Task: Search for accommodations in Changzhi, China from 14 June to 30 June for 5 guests, with a price range of ₹8000 - ₹12000, 5 bedrooms, 5 beds, 5 bathrooms, and amenities including Wifi, Free parking, TV, Gym, Breakfast, and self check-in.
Action: Mouse moved to (401, 105)
Screenshot: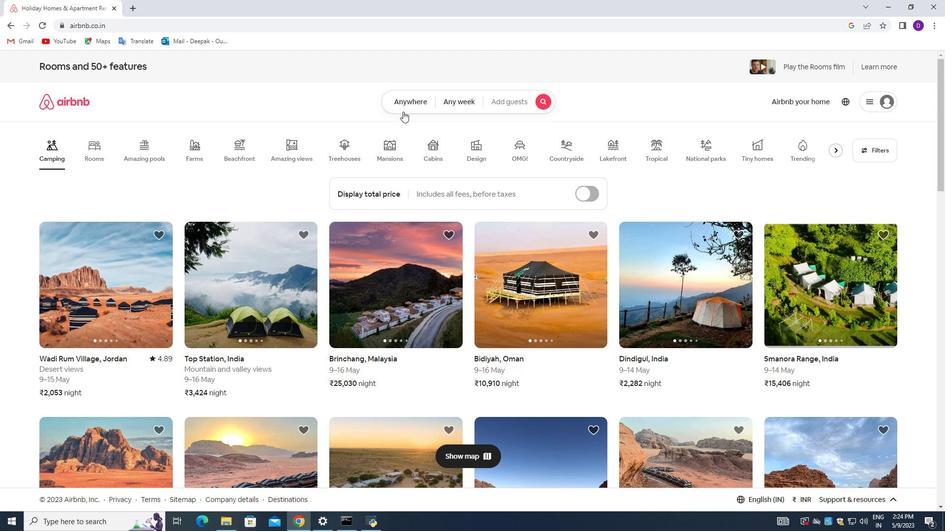 
Action: Mouse pressed left at (401, 105)
Screenshot: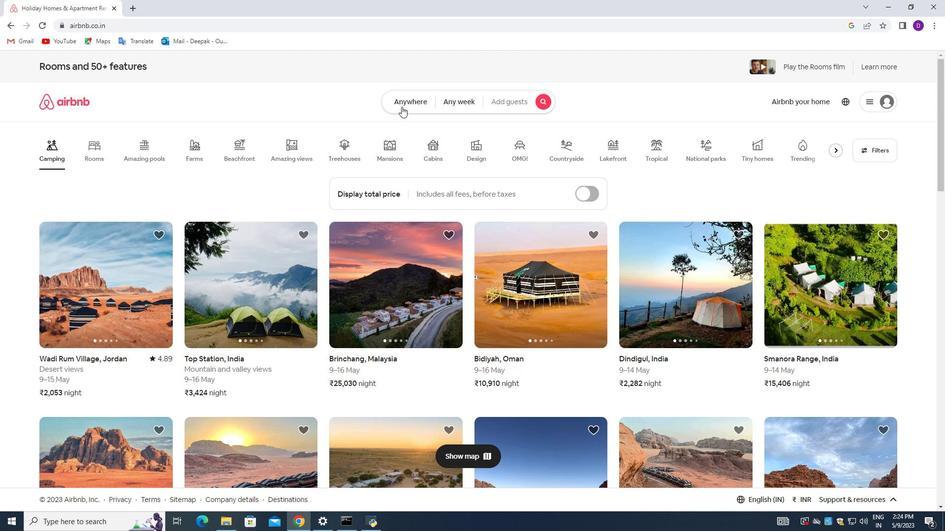 
Action: Mouse moved to (362, 136)
Screenshot: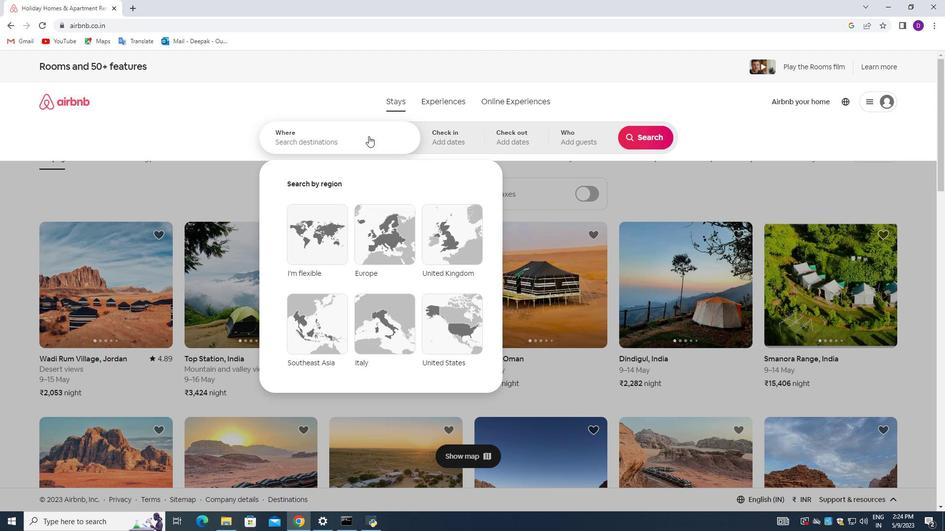 
Action: Mouse pressed left at (362, 136)
Screenshot: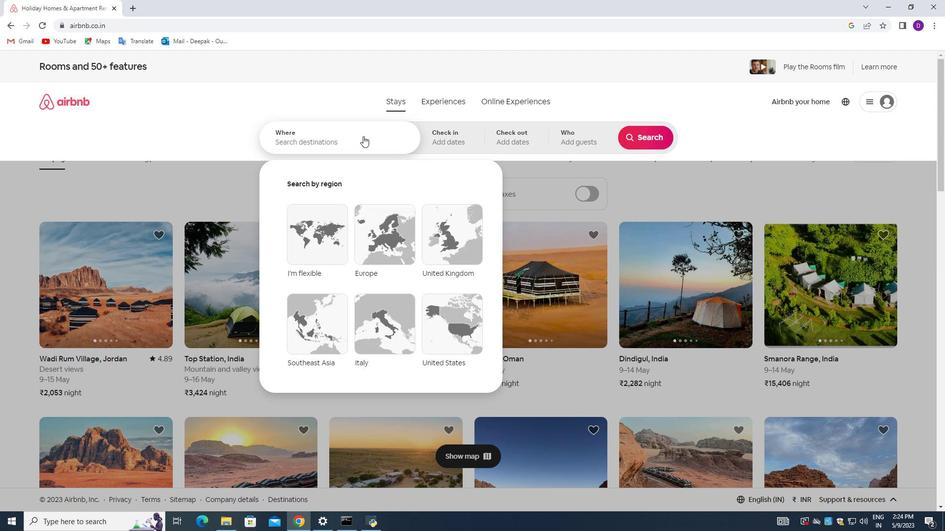 
Action: Mouse moved to (174, 224)
Screenshot: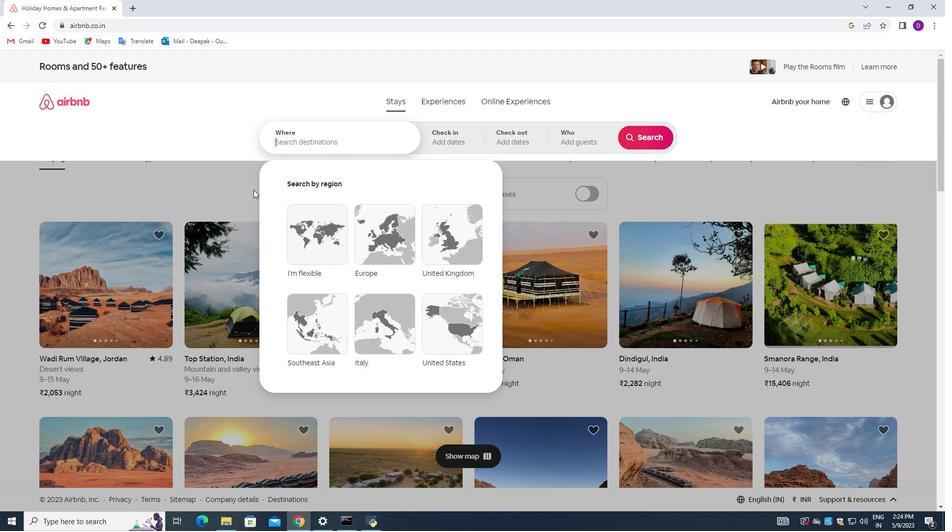 
Action: Key pressed <Key.shift_r>Changzhi,<Key.space><Key.shift_r>China<Key.enter>
Screenshot: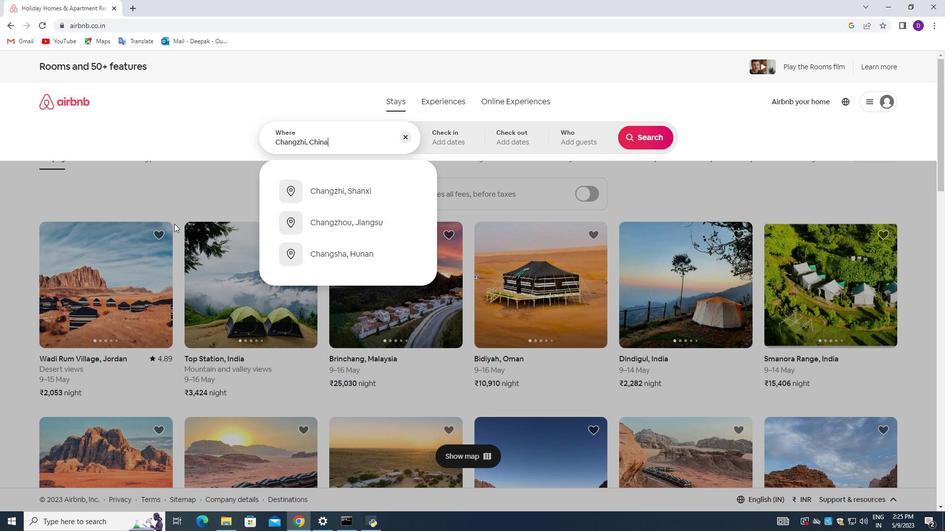 
Action: Mouse moved to (567, 305)
Screenshot: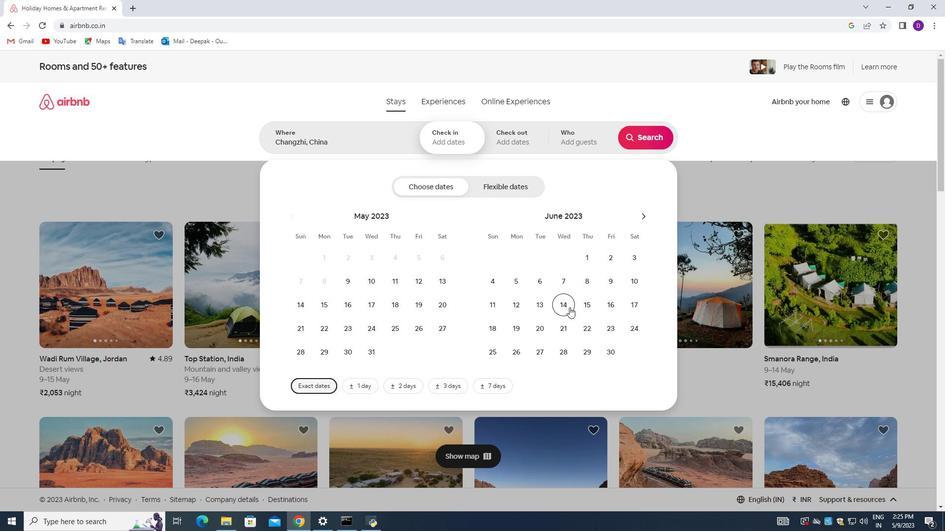
Action: Mouse pressed left at (567, 305)
Screenshot: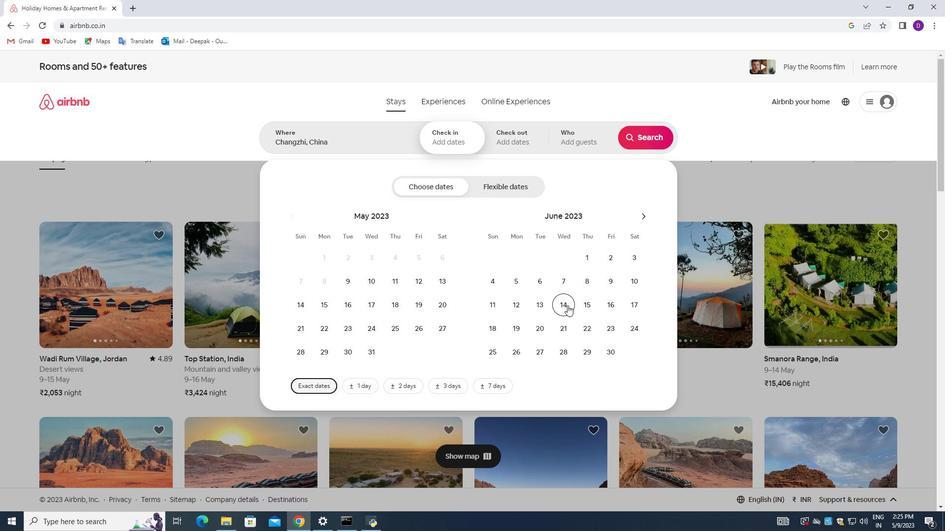
Action: Mouse moved to (608, 351)
Screenshot: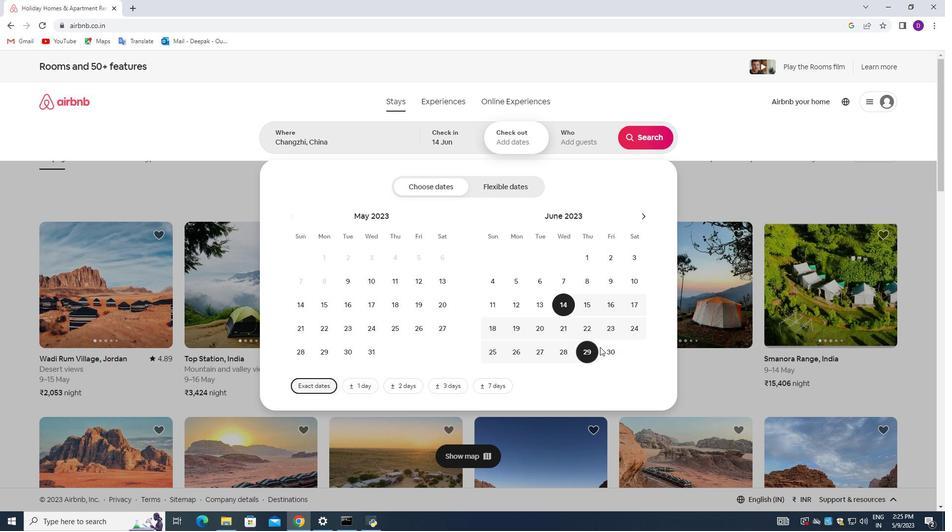 
Action: Mouse pressed left at (608, 351)
Screenshot: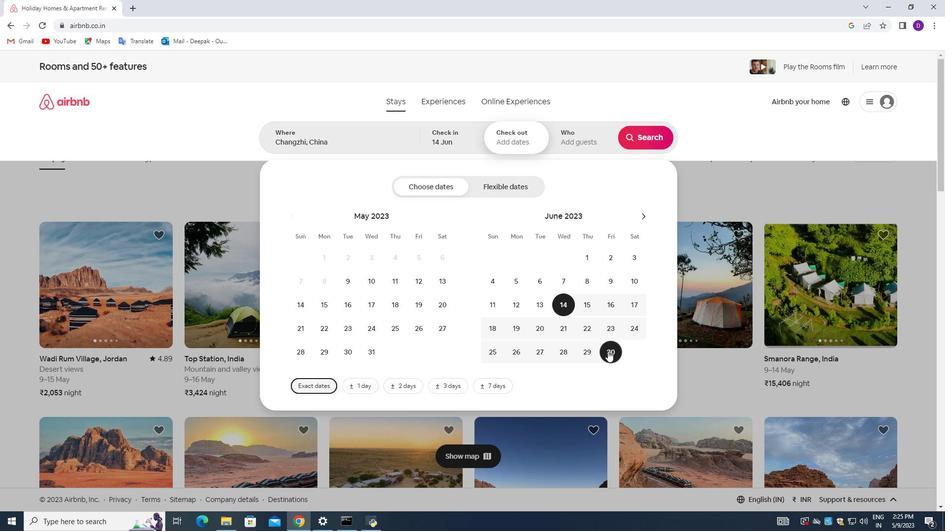 
Action: Mouse moved to (573, 143)
Screenshot: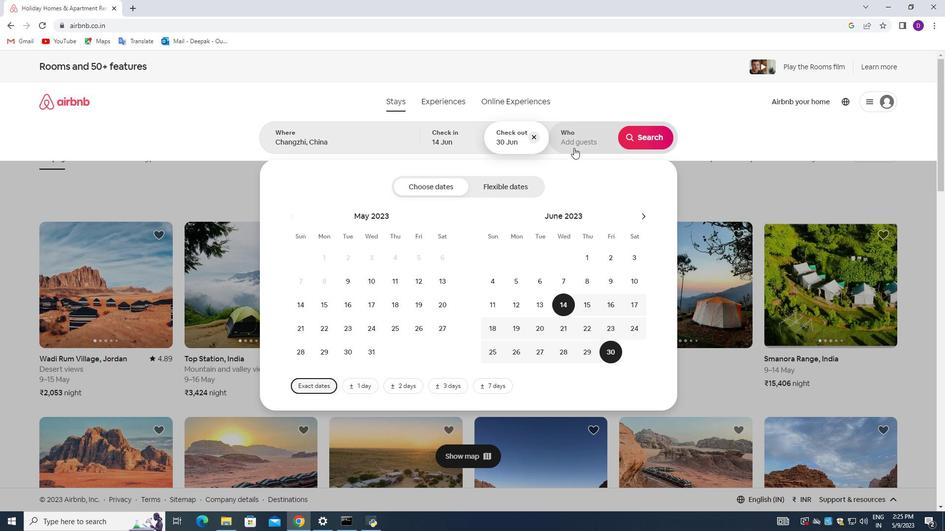 
Action: Mouse pressed left at (573, 143)
Screenshot: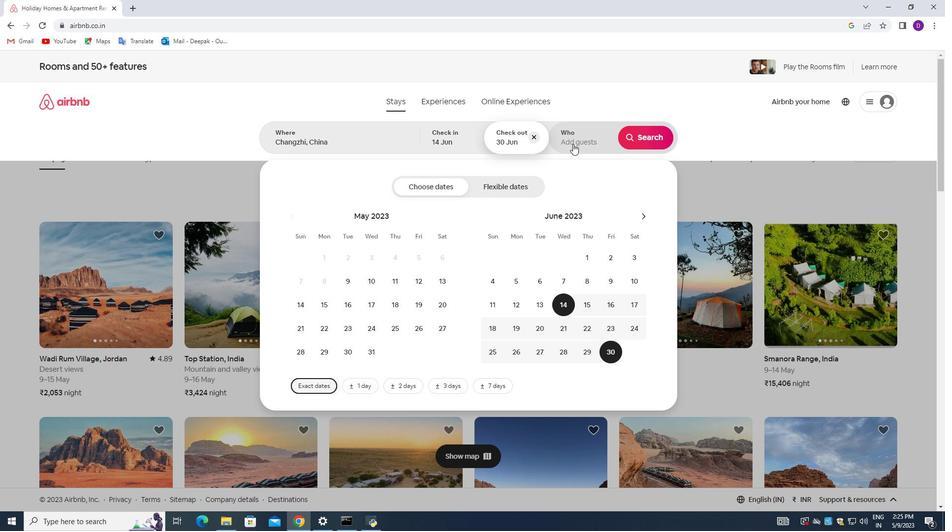 
Action: Mouse moved to (652, 191)
Screenshot: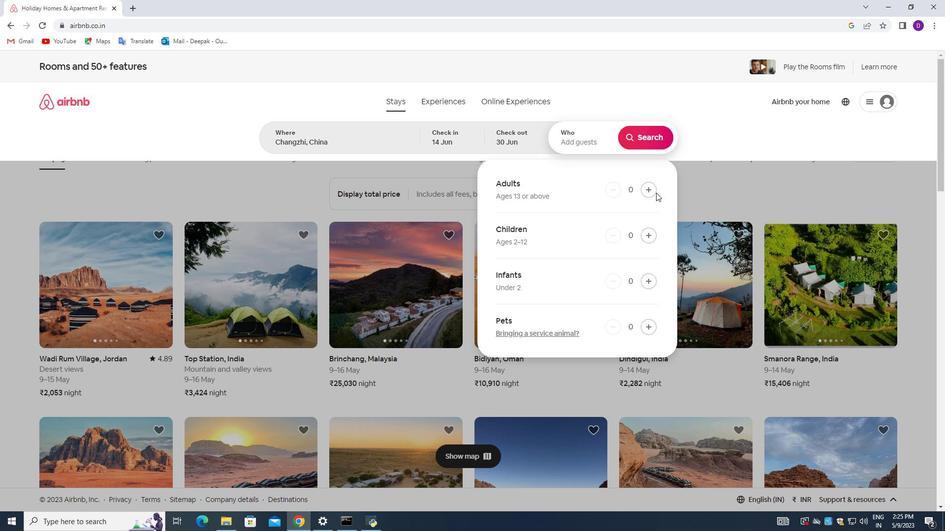 
Action: Mouse pressed left at (652, 191)
Screenshot: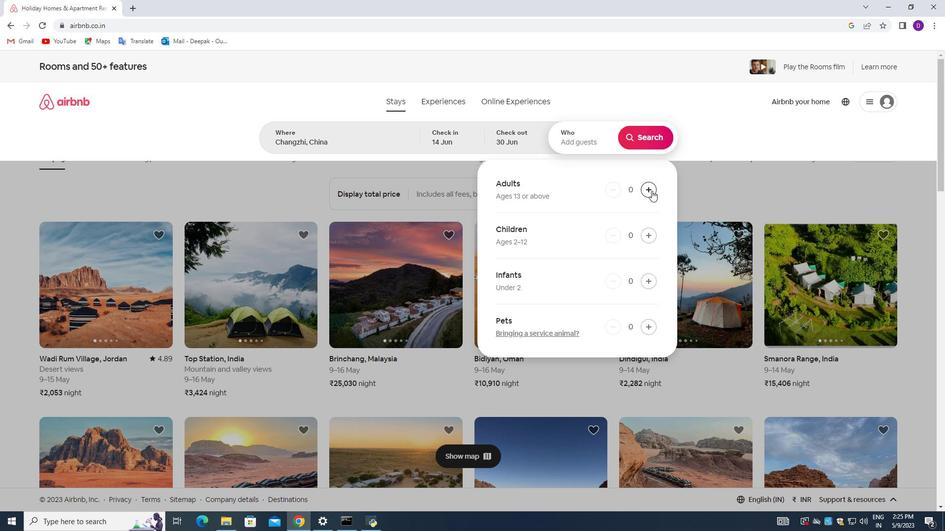 
Action: Mouse pressed left at (652, 191)
Screenshot: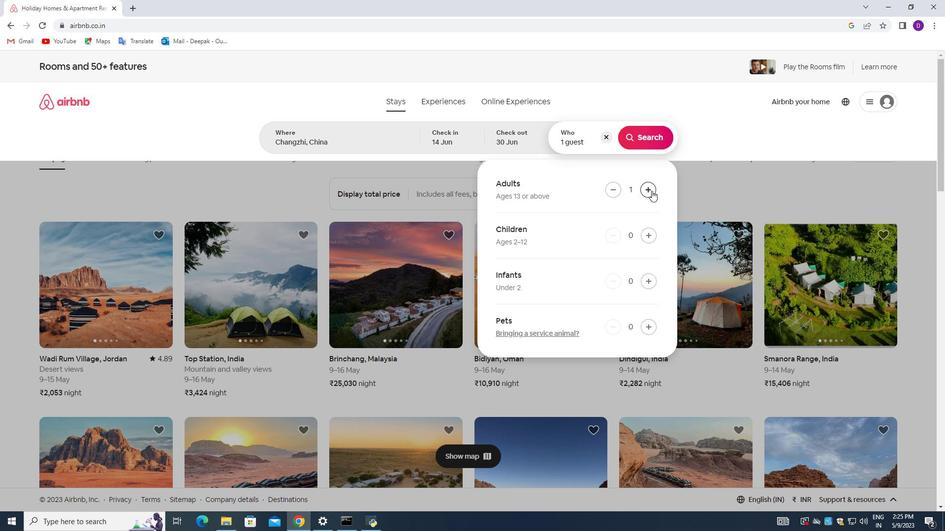 
Action: Mouse pressed left at (652, 191)
Screenshot: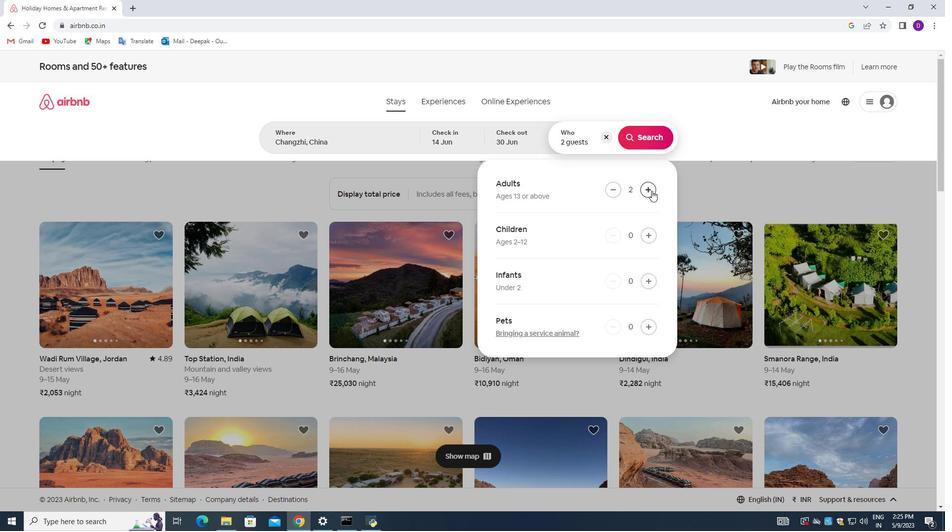 
Action: Mouse pressed left at (652, 191)
Screenshot: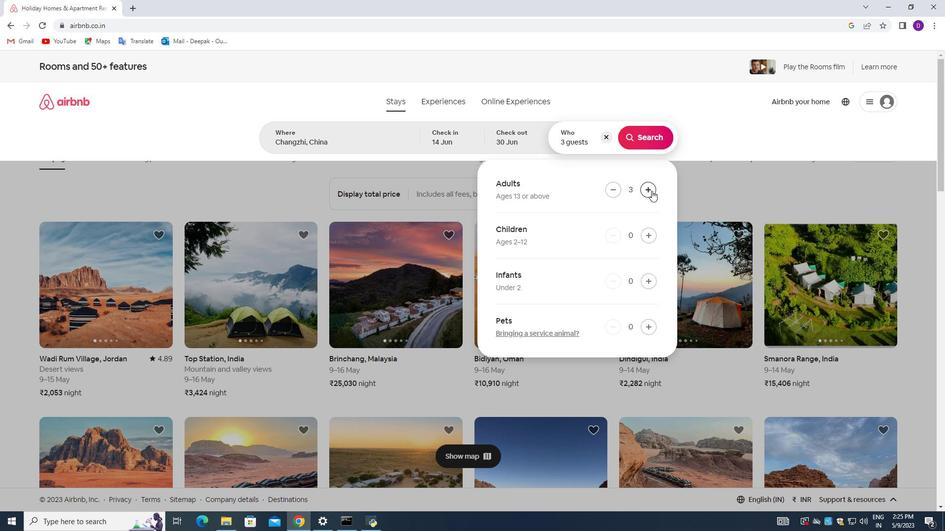 
Action: Mouse pressed left at (652, 191)
Screenshot: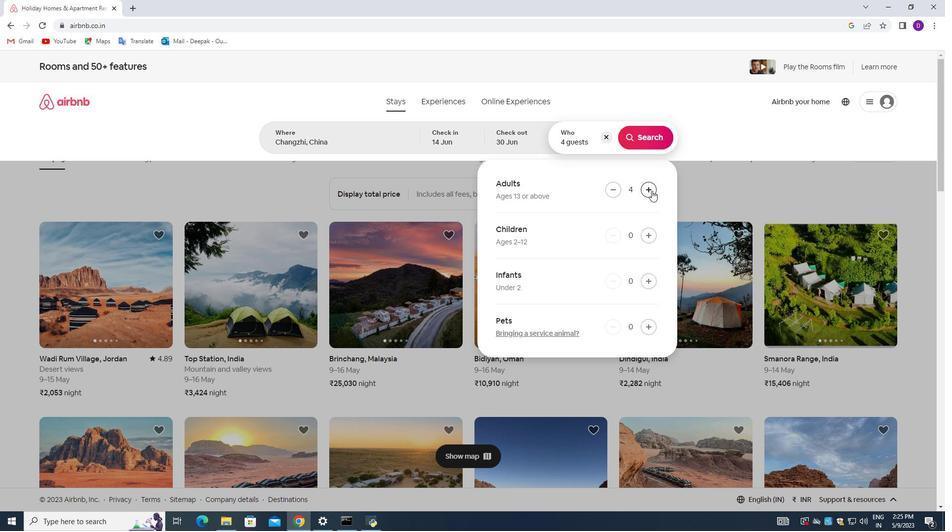 
Action: Mouse moved to (645, 133)
Screenshot: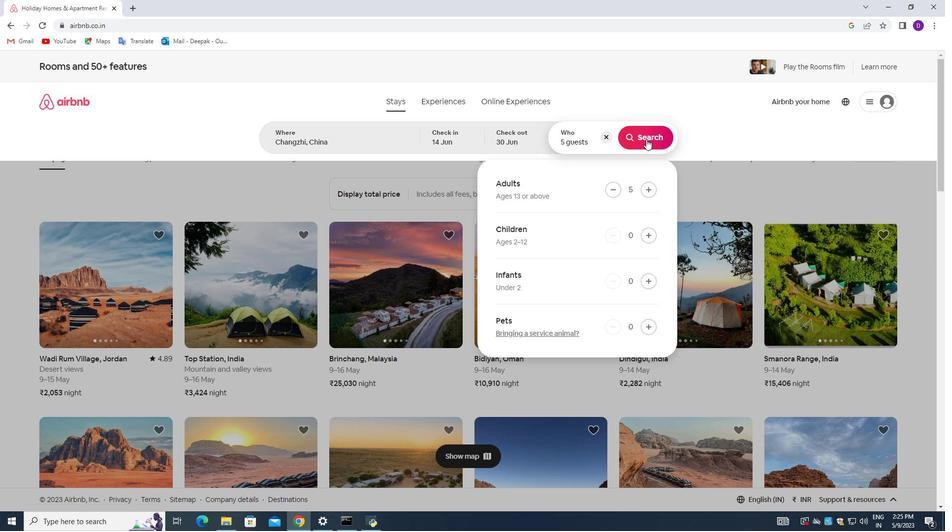 
Action: Mouse pressed left at (645, 133)
Screenshot: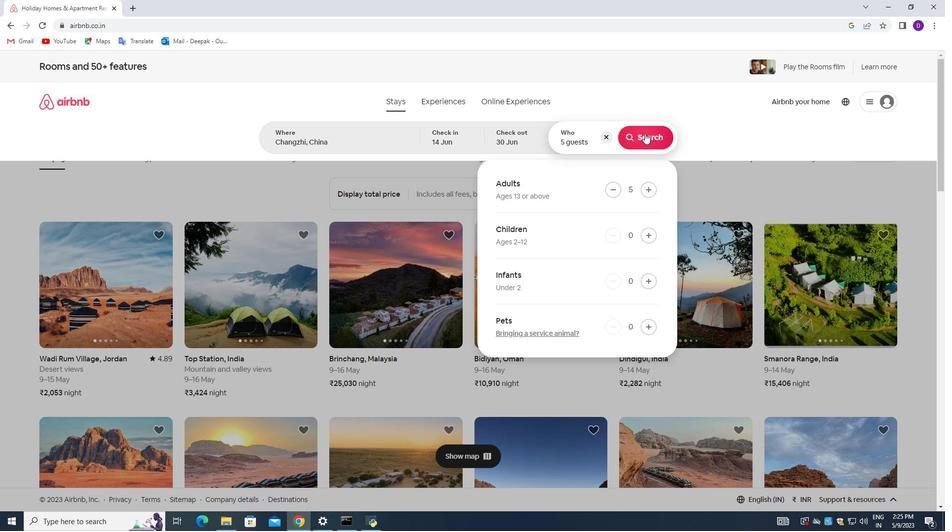 
Action: Mouse moved to (894, 105)
Screenshot: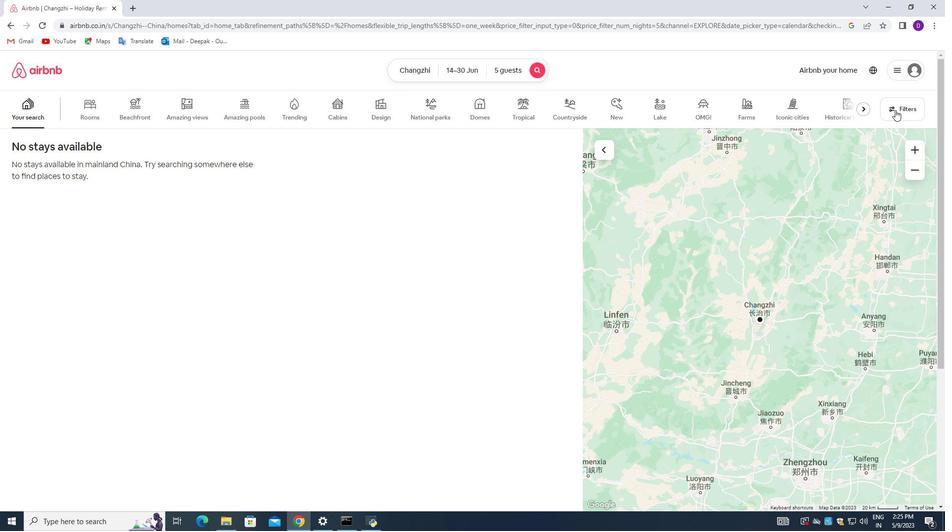 
Action: Mouse pressed left at (894, 105)
Screenshot: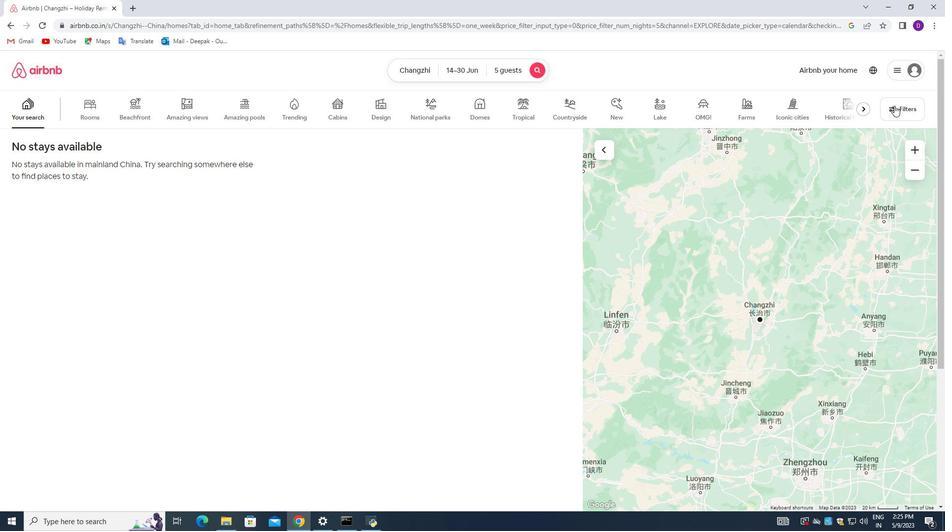 
Action: Mouse moved to (360, 347)
Screenshot: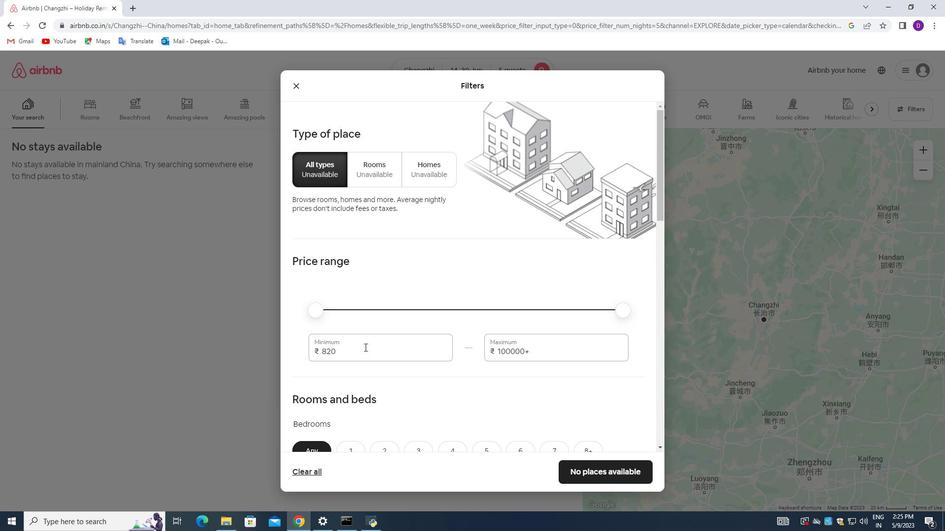
Action: Mouse pressed left at (360, 347)
Screenshot: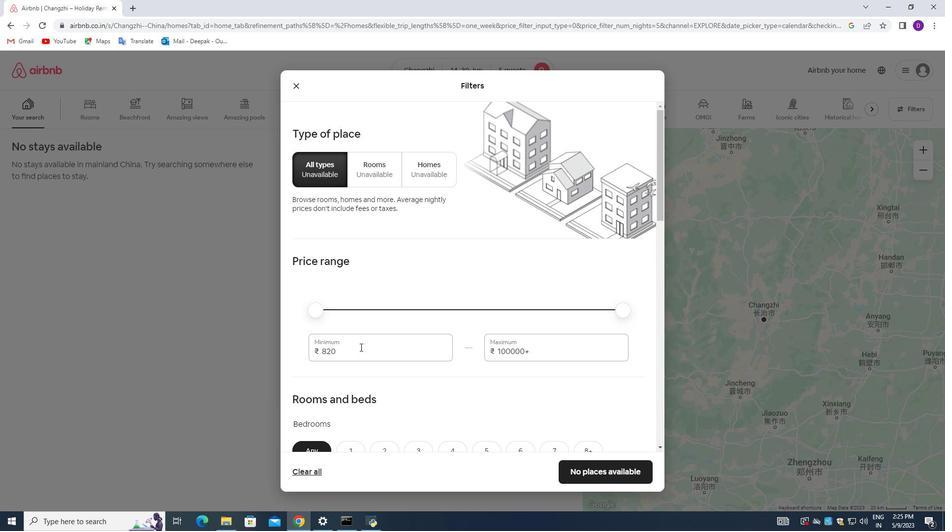 
Action: Mouse pressed left at (360, 347)
Screenshot: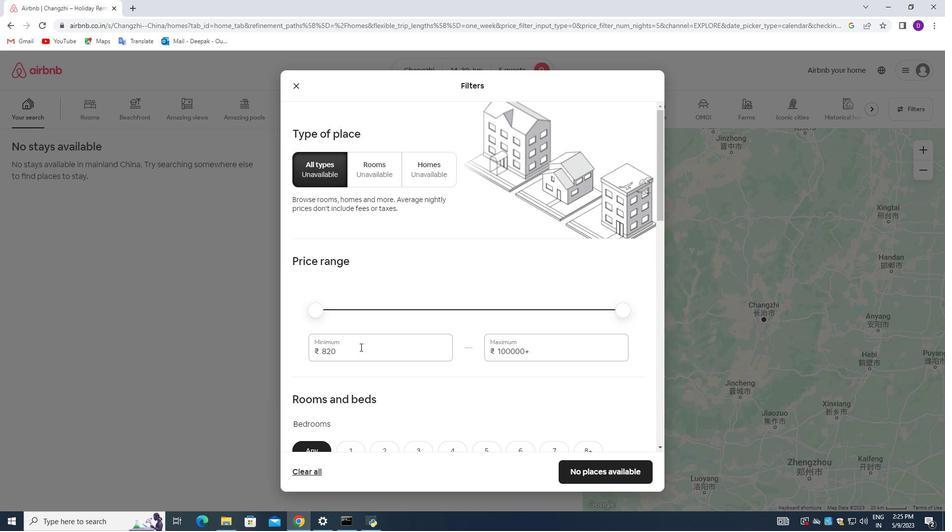 
Action: Key pressed 8000<Key.tab>12000
Screenshot: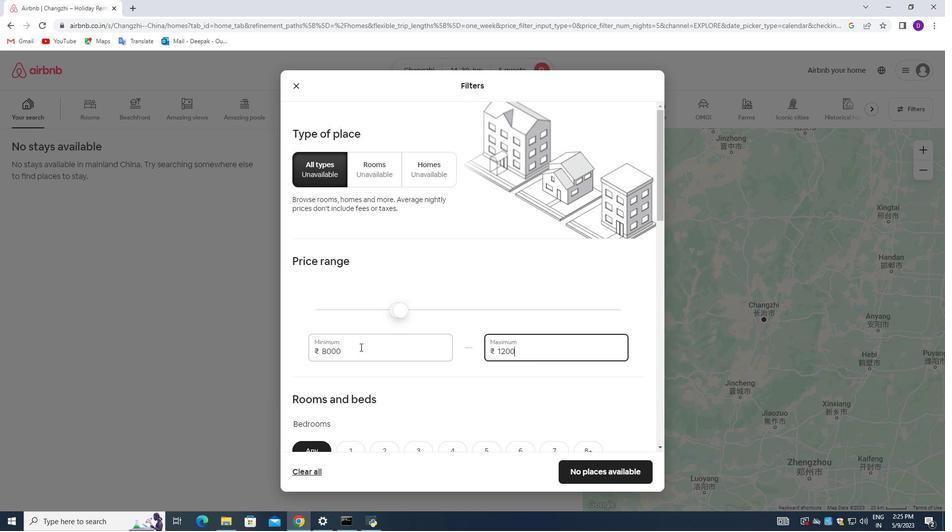 
Action: Mouse moved to (447, 299)
Screenshot: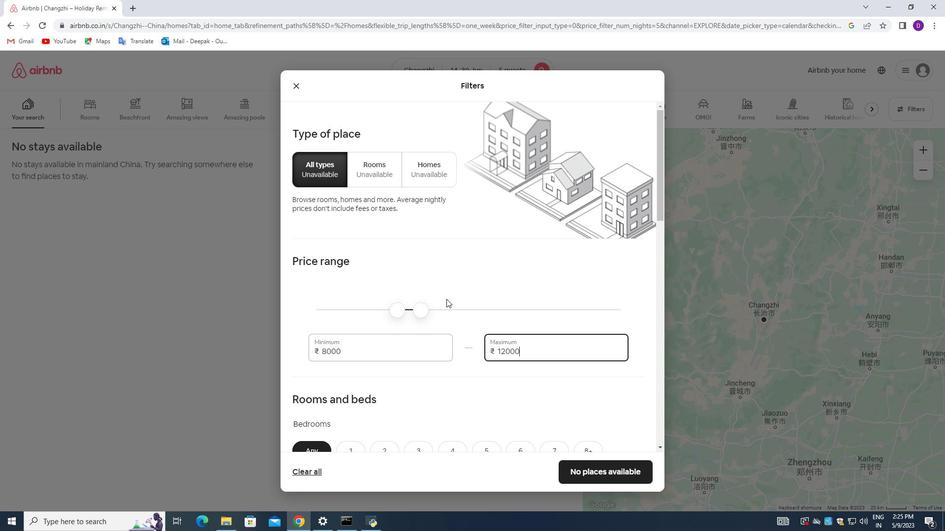 
Action: Mouse scrolled (447, 298) with delta (0, 0)
Screenshot: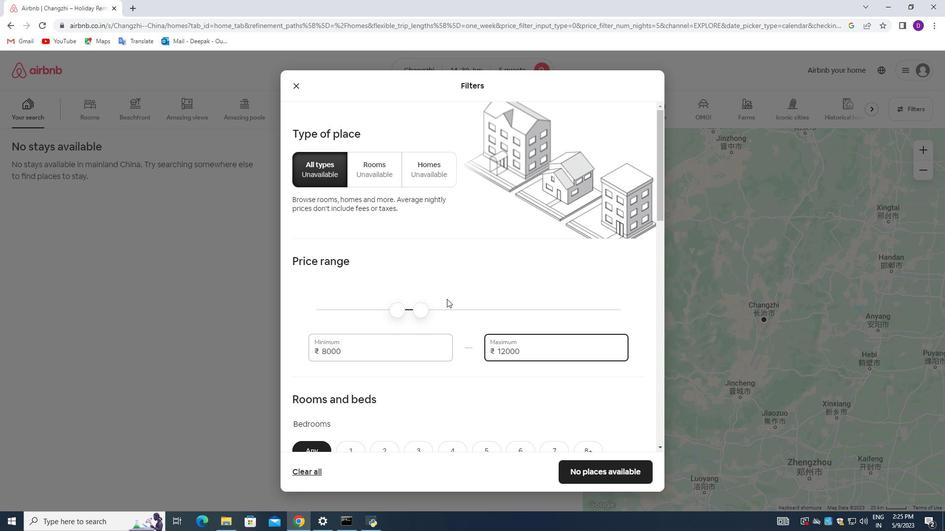 
Action: Mouse scrolled (447, 298) with delta (0, 0)
Screenshot: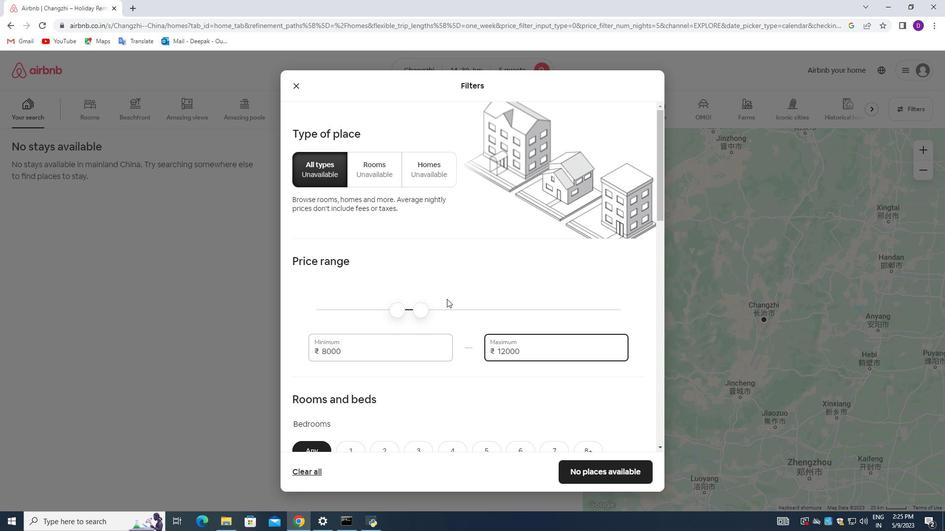 
Action: Mouse scrolled (447, 298) with delta (0, 0)
Screenshot: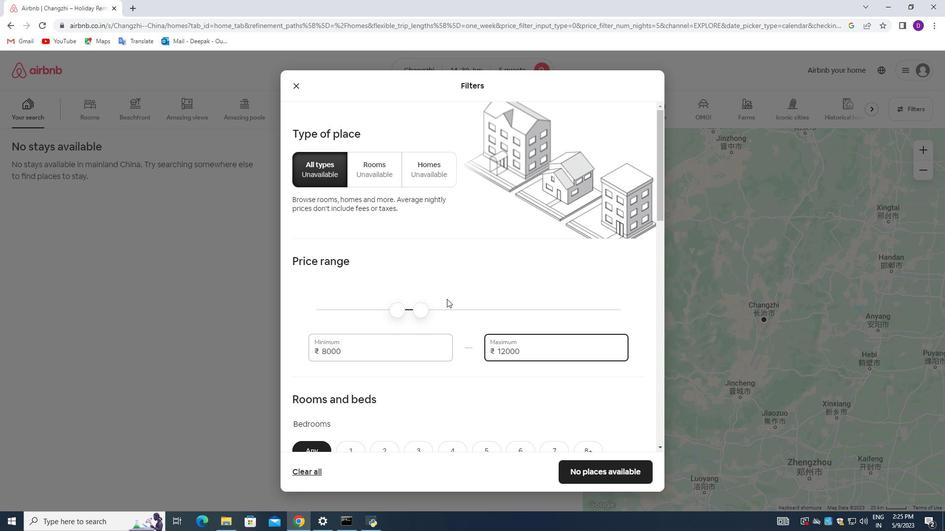 
Action: Mouse scrolled (447, 298) with delta (0, 0)
Screenshot: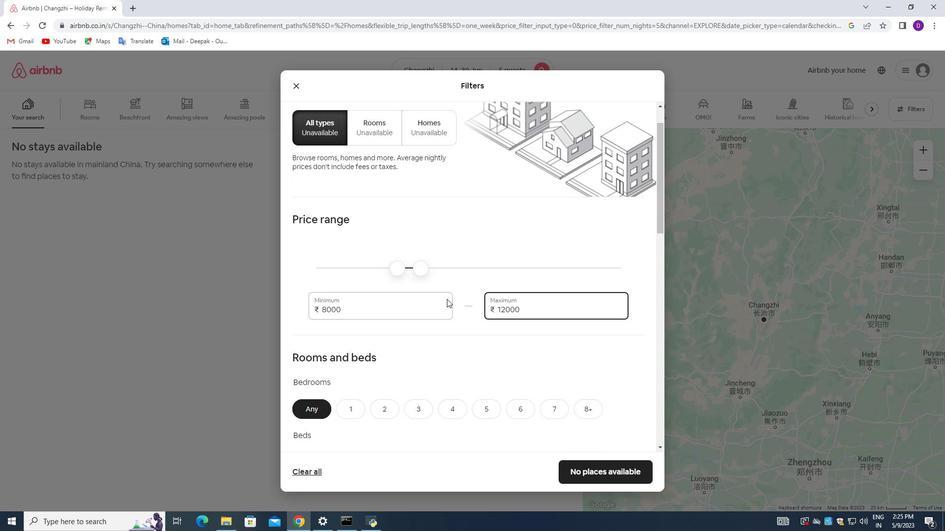 
Action: Mouse moved to (490, 258)
Screenshot: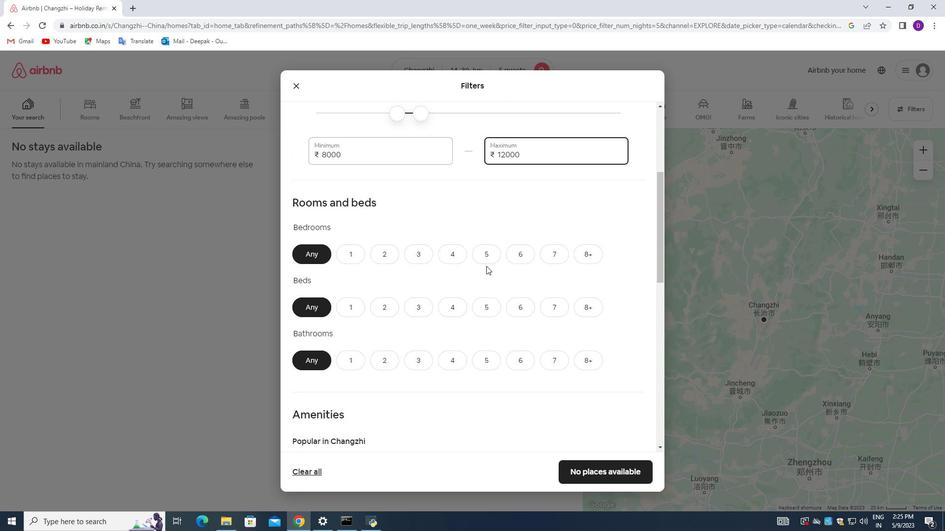 
Action: Mouse pressed left at (490, 258)
Screenshot: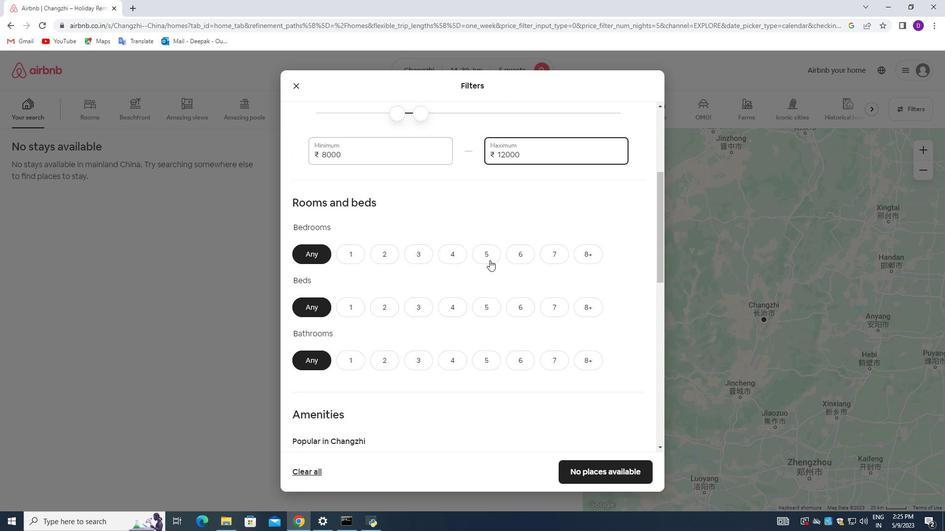 
Action: Mouse moved to (488, 300)
Screenshot: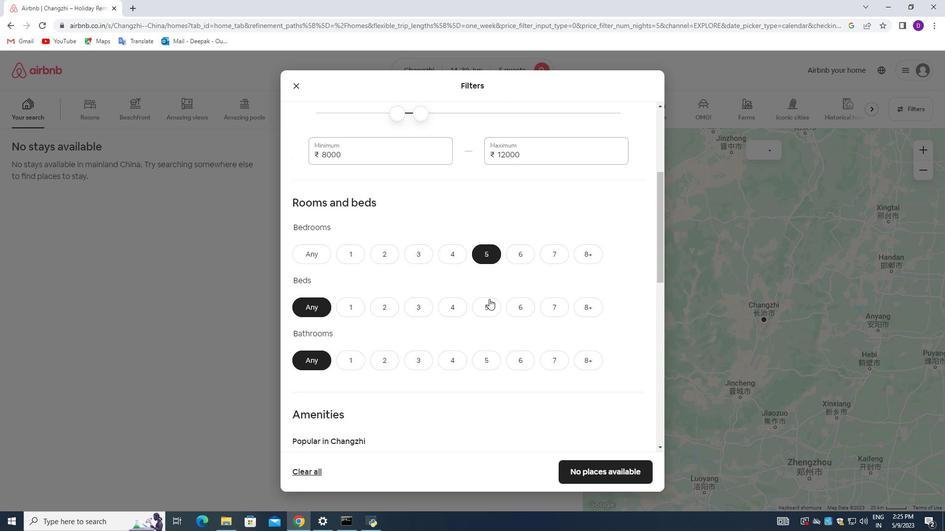 
Action: Mouse pressed left at (488, 300)
Screenshot: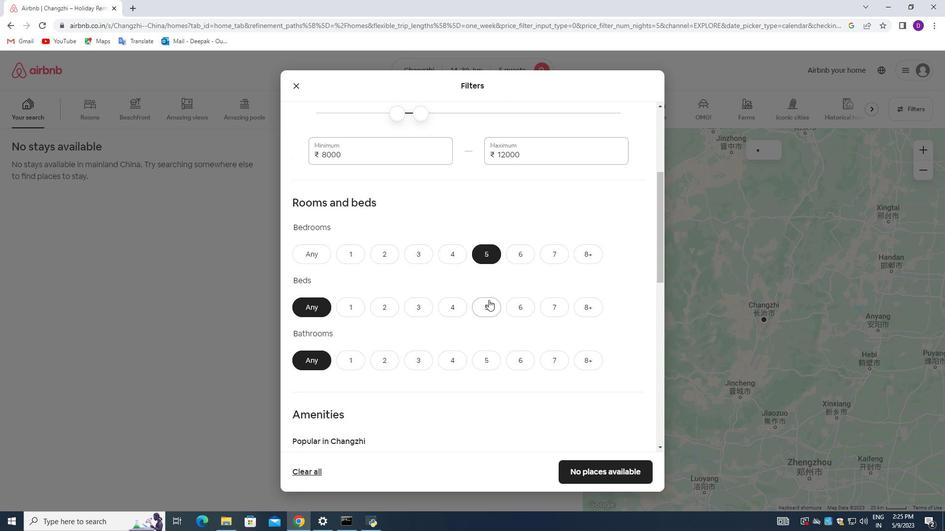 
Action: Mouse moved to (494, 360)
Screenshot: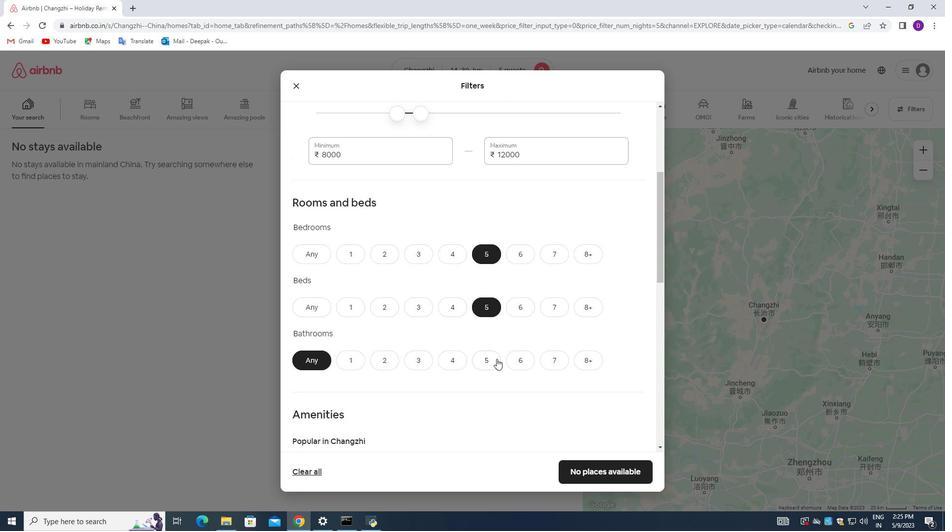 
Action: Mouse pressed left at (494, 360)
Screenshot: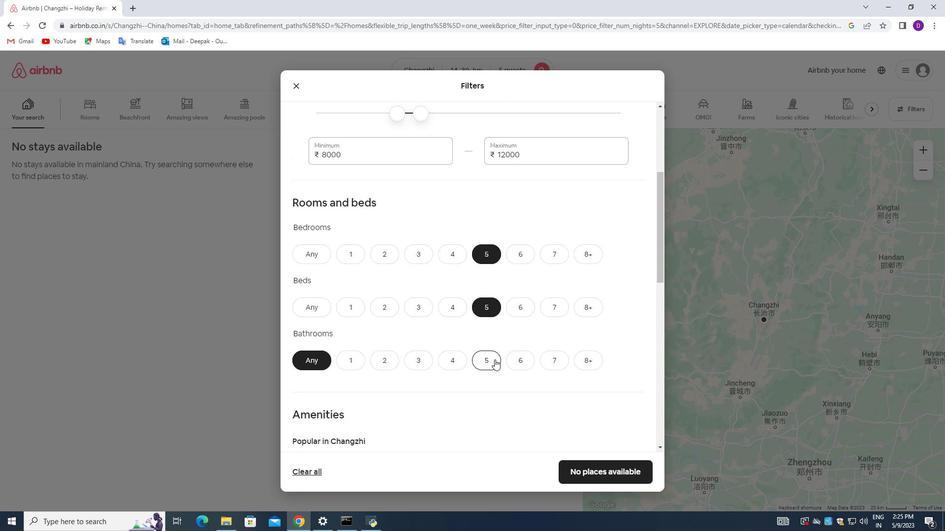 
Action: Mouse moved to (480, 287)
Screenshot: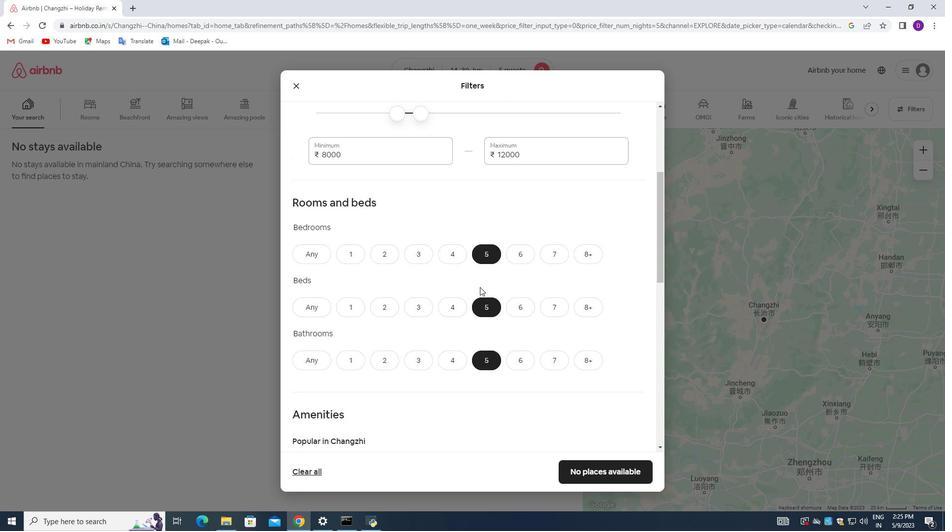 
Action: Mouse scrolled (480, 287) with delta (0, 0)
Screenshot: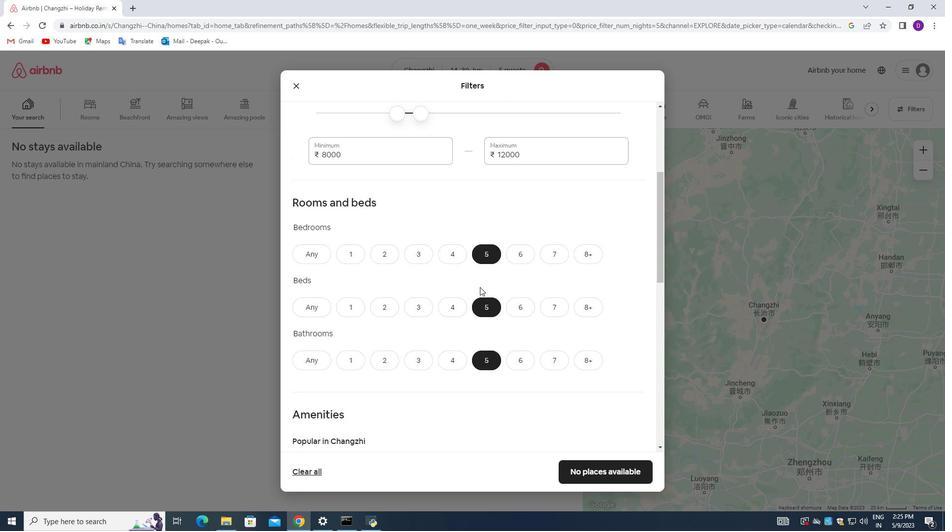 
Action: Mouse scrolled (480, 287) with delta (0, 0)
Screenshot: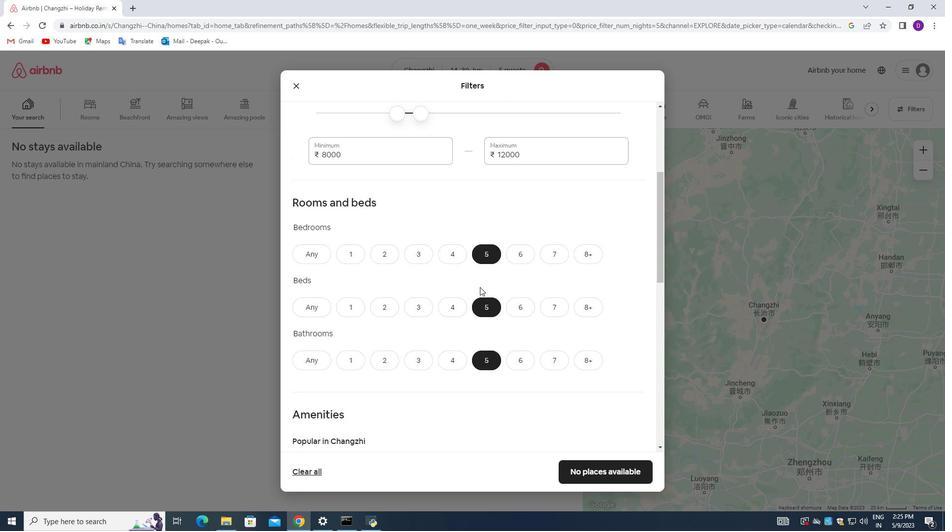 
Action: Mouse scrolled (480, 287) with delta (0, 0)
Screenshot: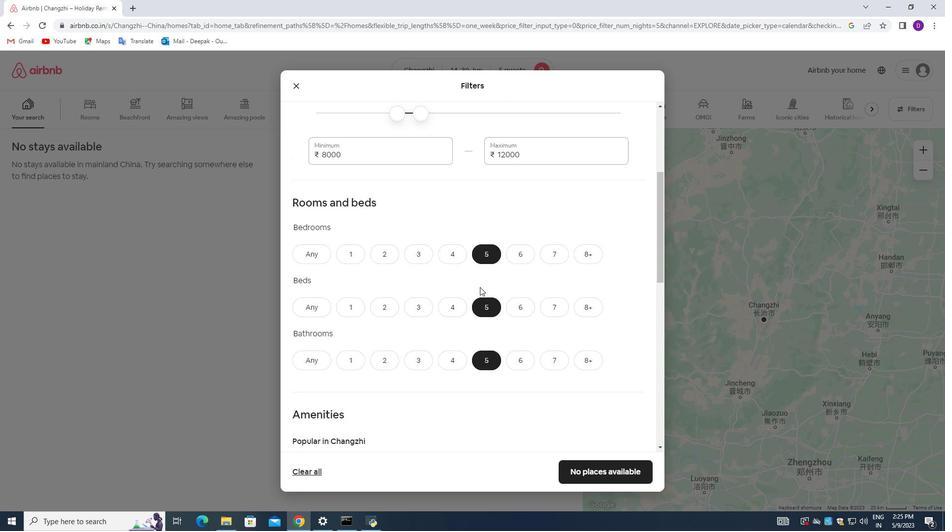 
Action: Mouse moved to (451, 283)
Screenshot: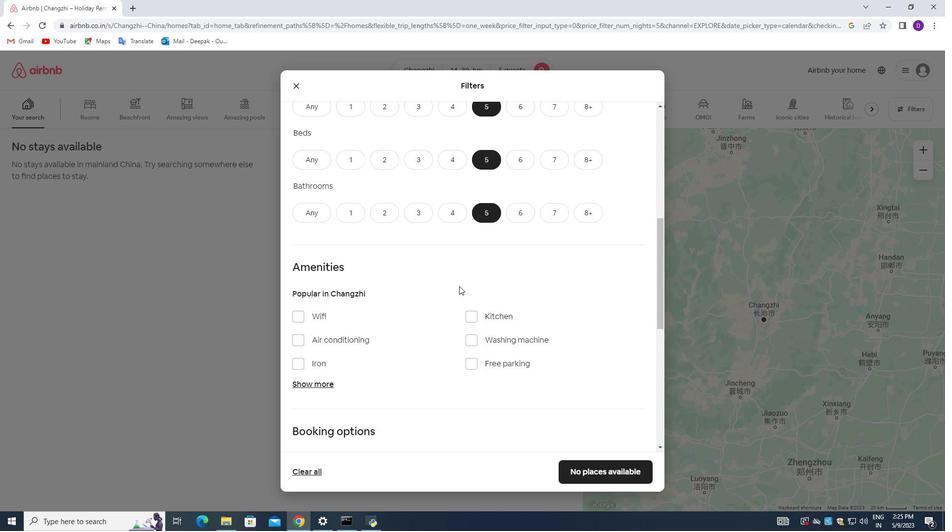
Action: Mouse scrolled (451, 282) with delta (0, 0)
Screenshot: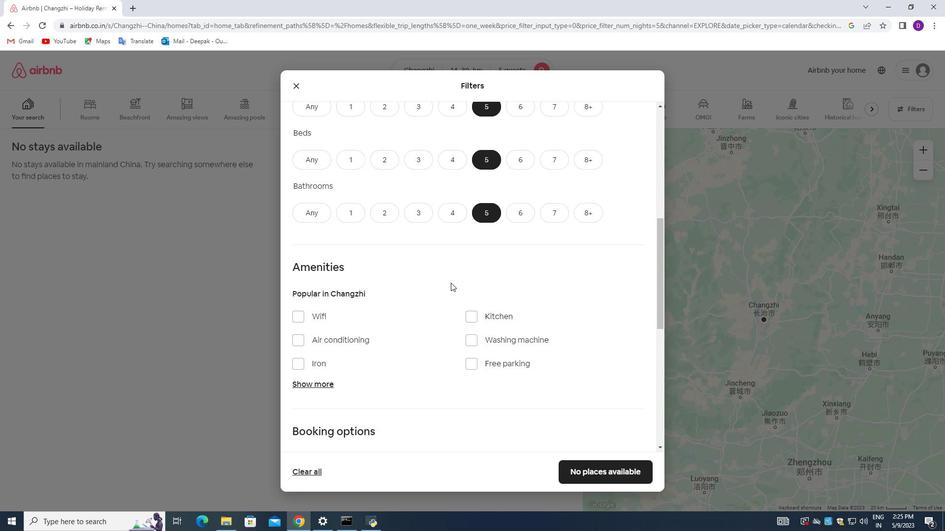 
Action: Mouse moved to (451, 283)
Screenshot: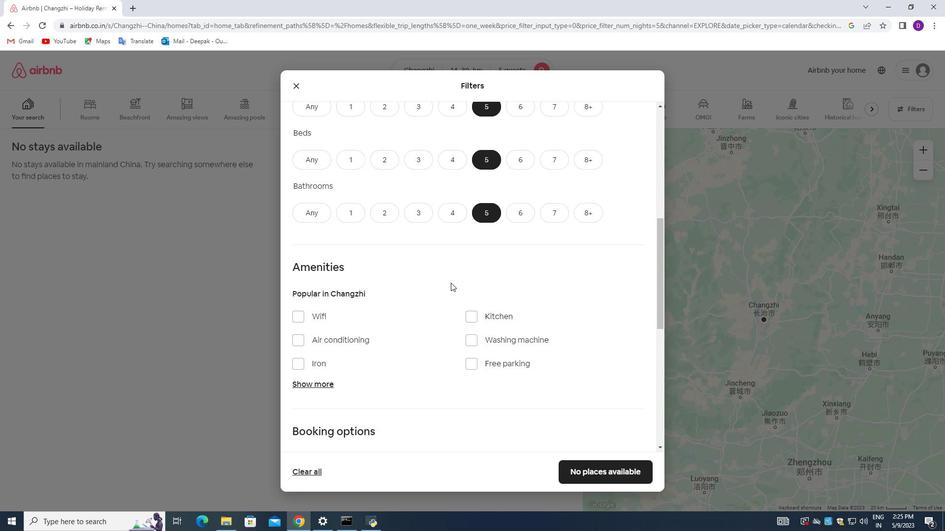 
Action: Mouse scrolled (451, 282) with delta (0, 0)
Screenshot: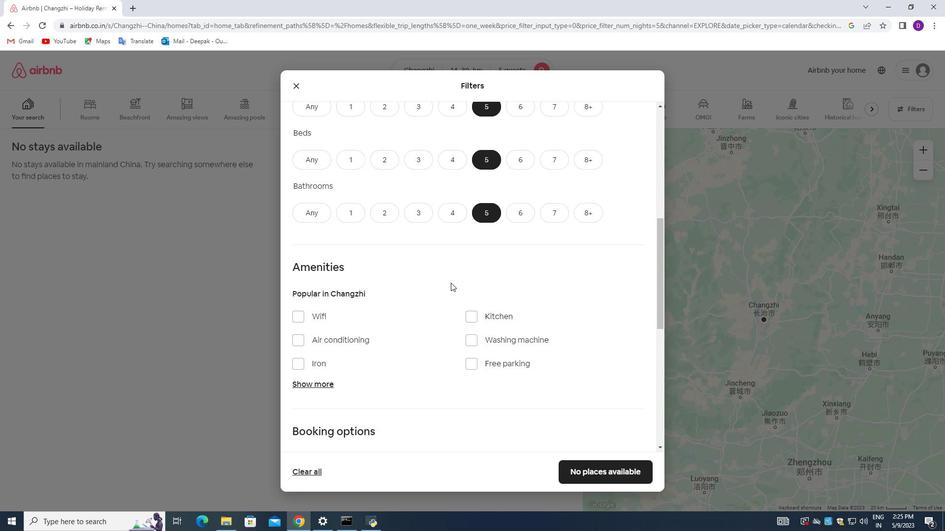 
Action: Mouse scrolled (451, 282) with delta (0, 0)
Screenshot: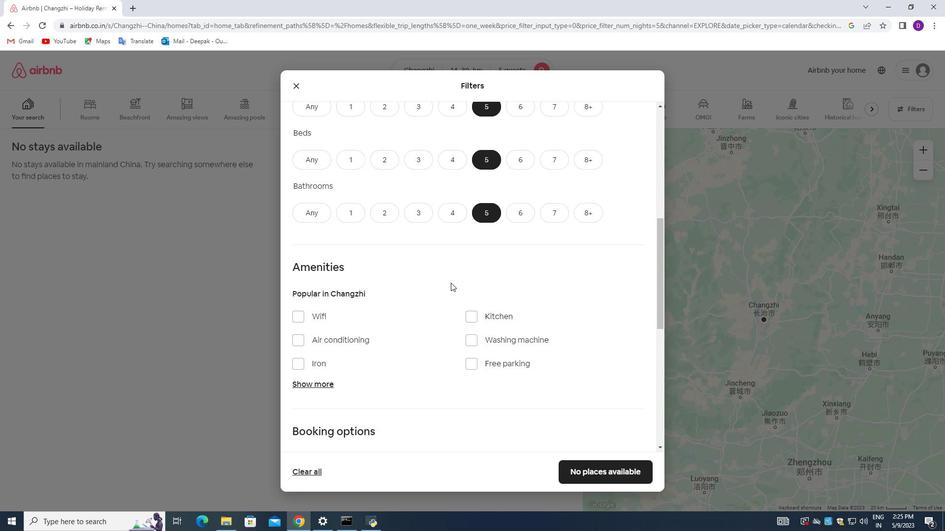 
Action: Mouse moved to (462, 301)
Screenshot: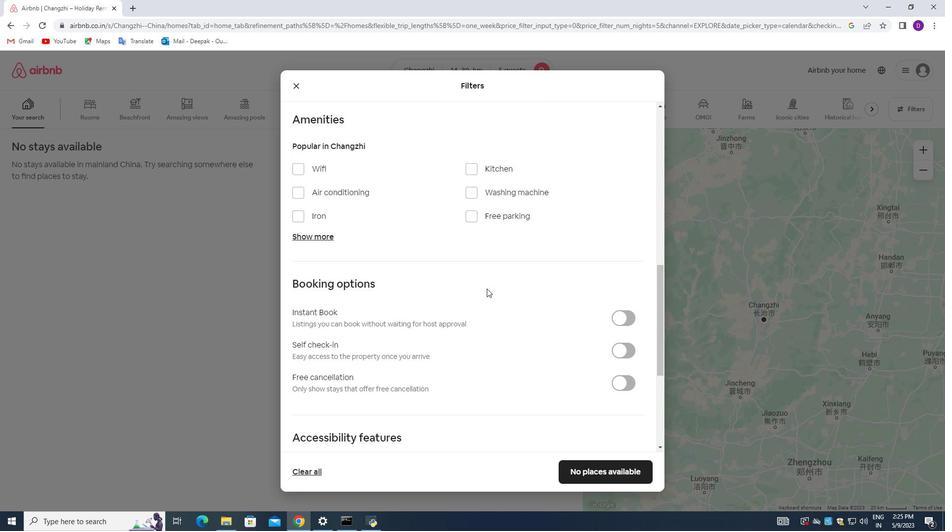 
Action: Mouse scrolled (462, 301) with delta (0, 0)
Screenshot: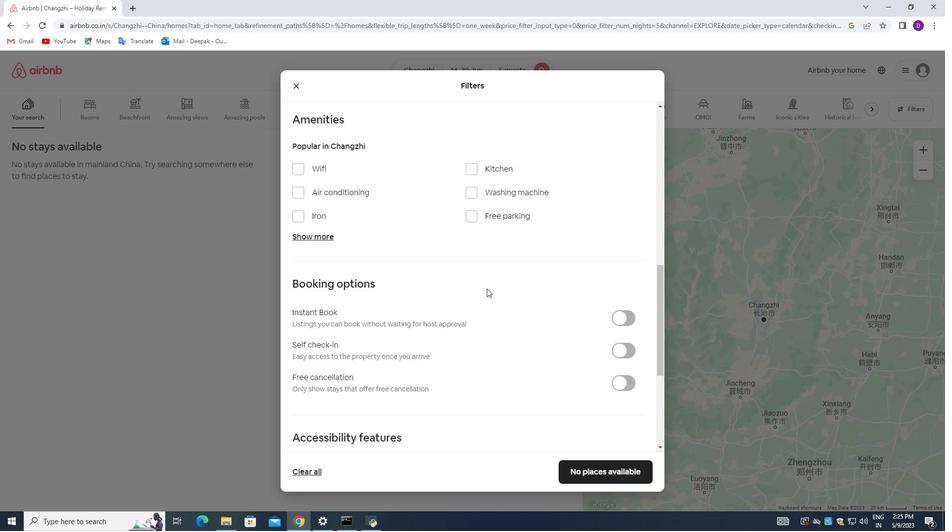 
Action: Mouse scrolled (462, 301) with delta (0, 0)
Screenshot: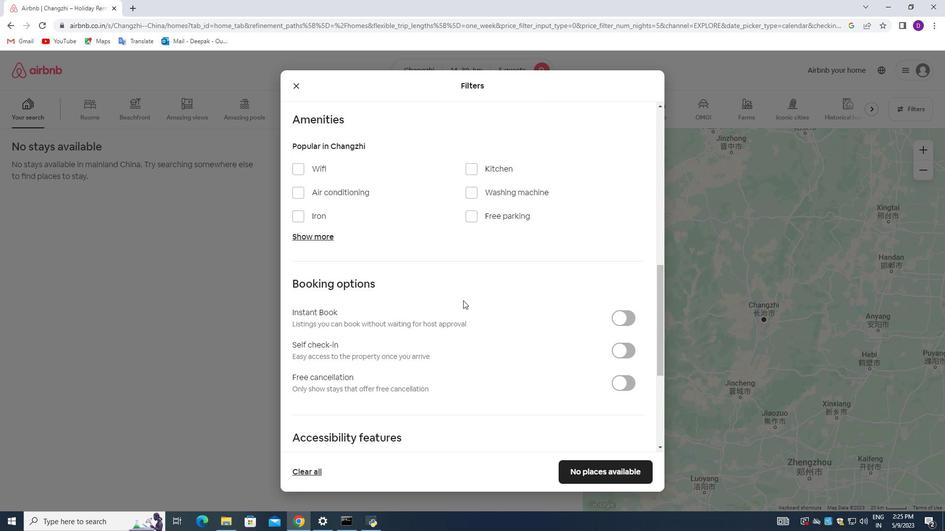 
Action: Mouse moved to (293, 269)
Screenshot: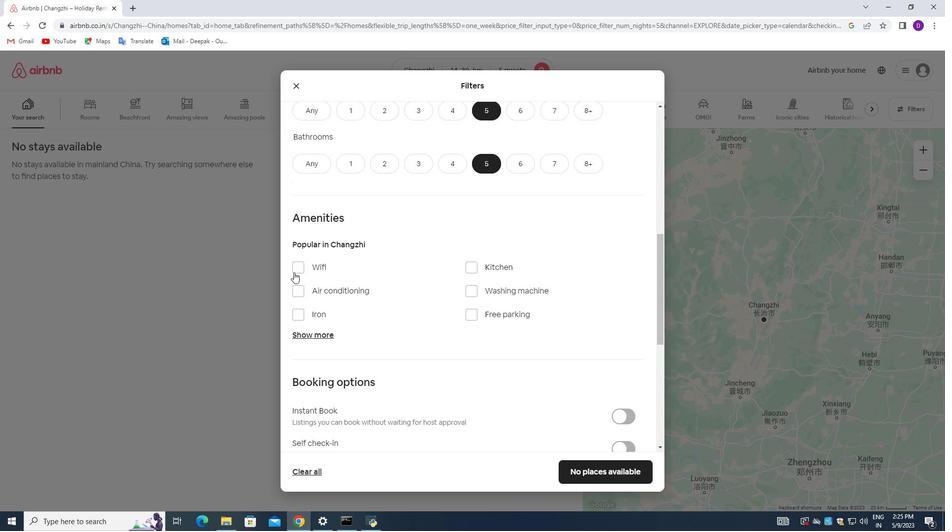 
Action: Mouse pressed left at (293, 269)
Screenshot: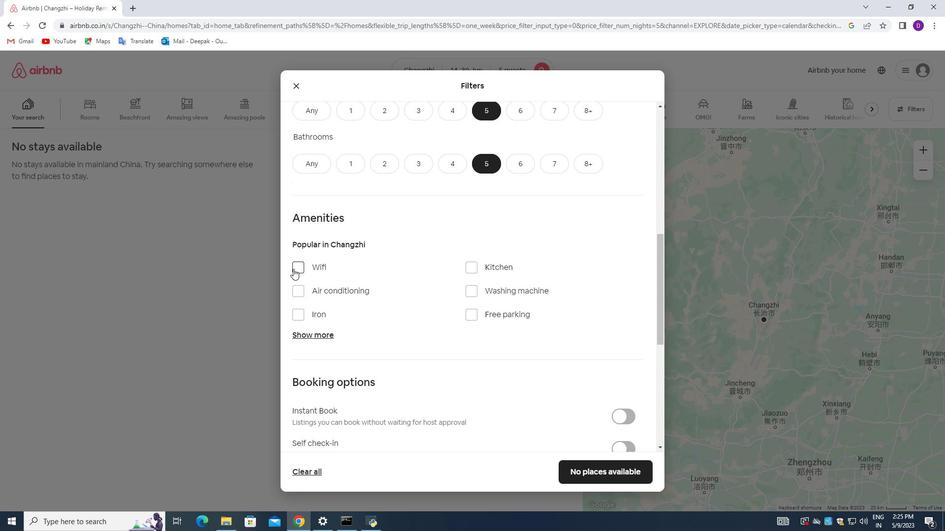 
Action: Mouse moved to (471, 316)
Screenshot: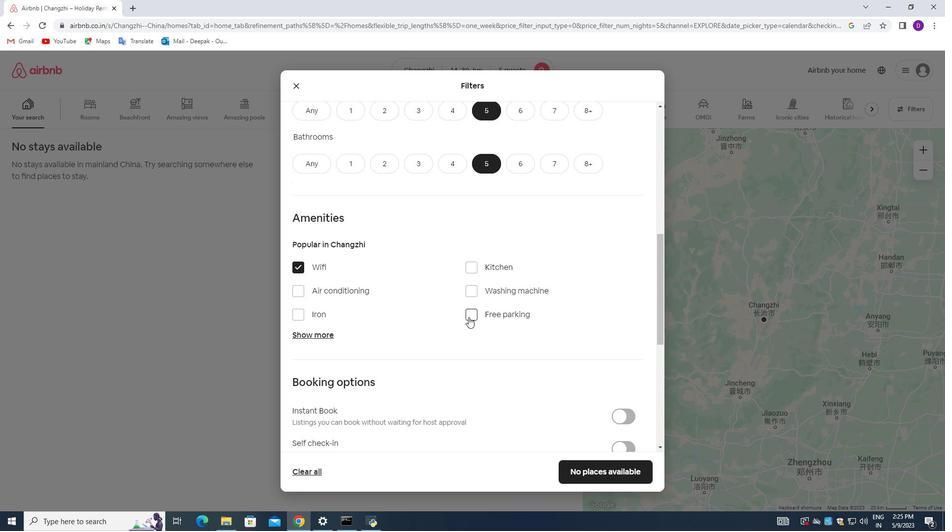 
Action: Mouse pressed left at (471, 316)
Screenshot: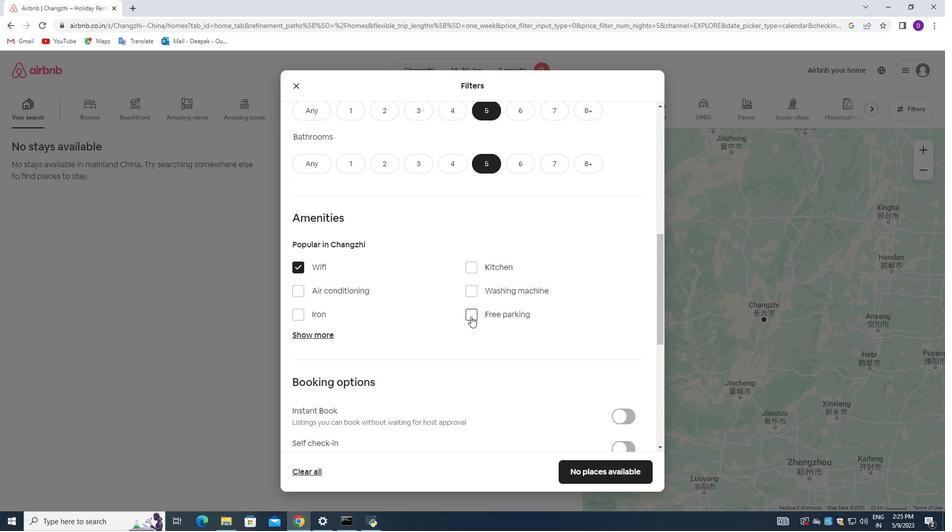 
Action: Mouse moved to (317, 334)
Screenshot: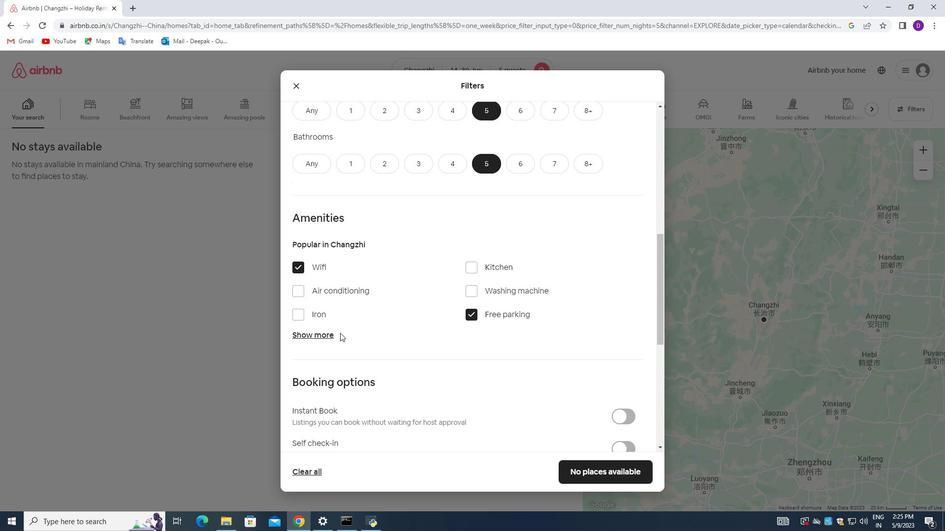 
Action: Mouse pressed left at (317, 334)
Screenshot: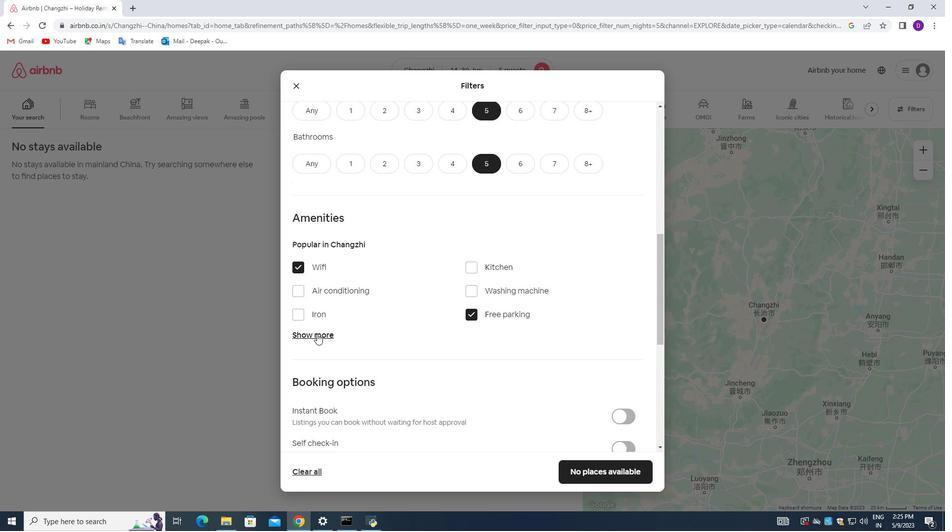 
Action: Mouse moved to (472, 395)
Screenshot: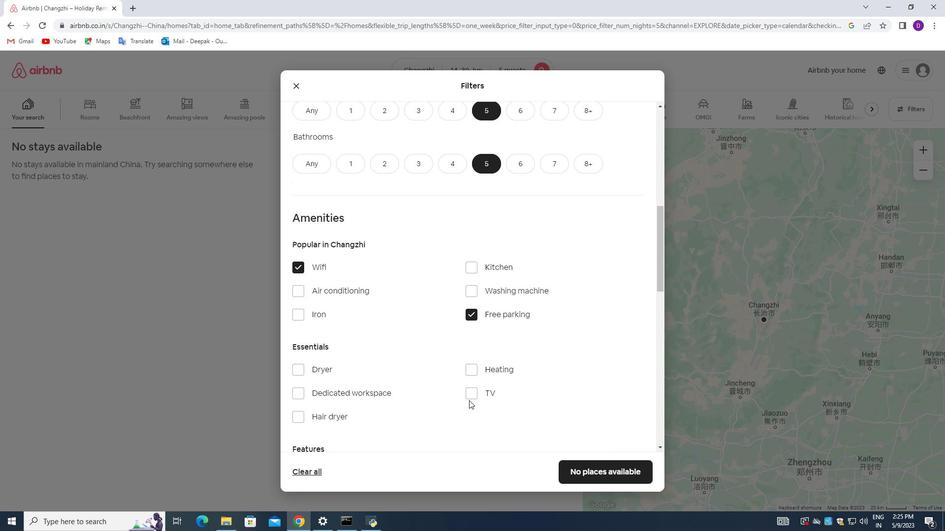 
Action: Mouse pressed left at (472, 395)
Screenshot: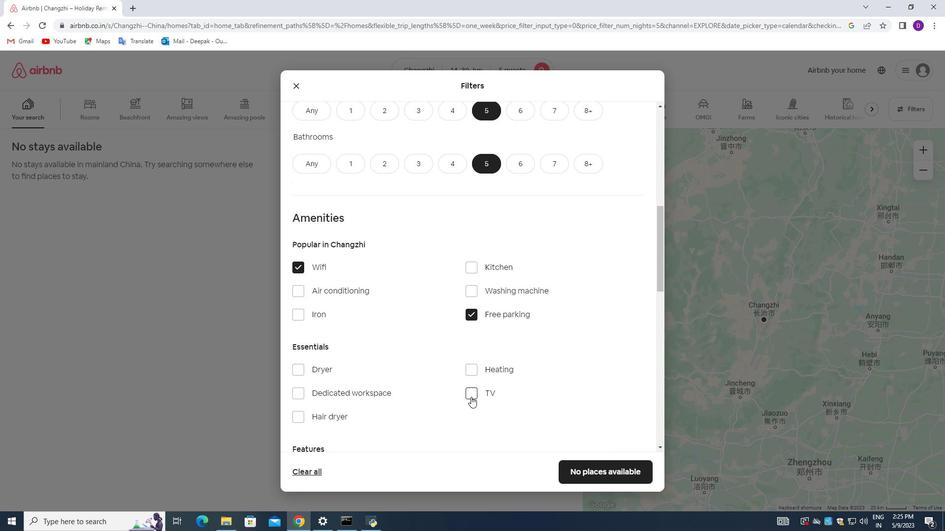 
Action: Mouse moved to (413, 373)
Screenshot: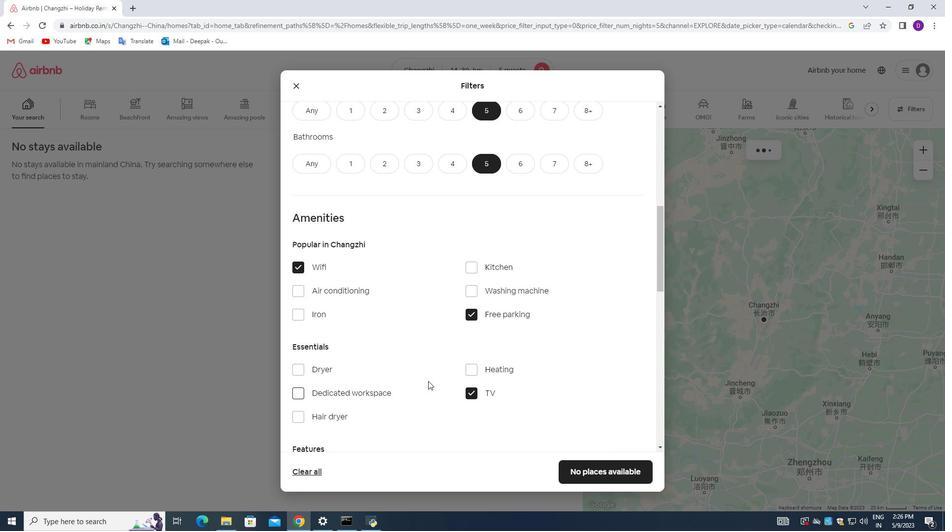 
Action: Mouse scrolled (413, 372) with delta (0, 0)
Screenshot: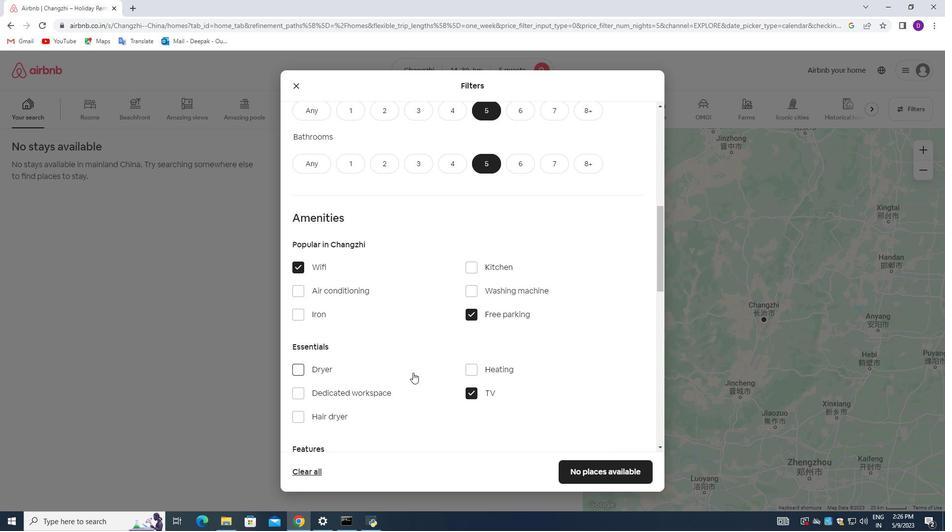 
Action: Mouse moved to (413, 372)
Screenshot: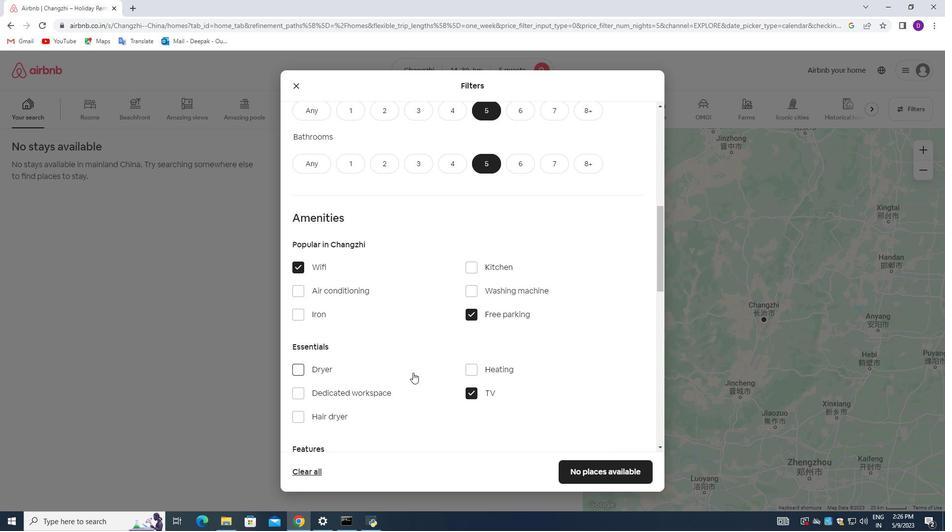 
Action: Mouse scrolled (413, 372) with delta (0, 0)
Screenshot: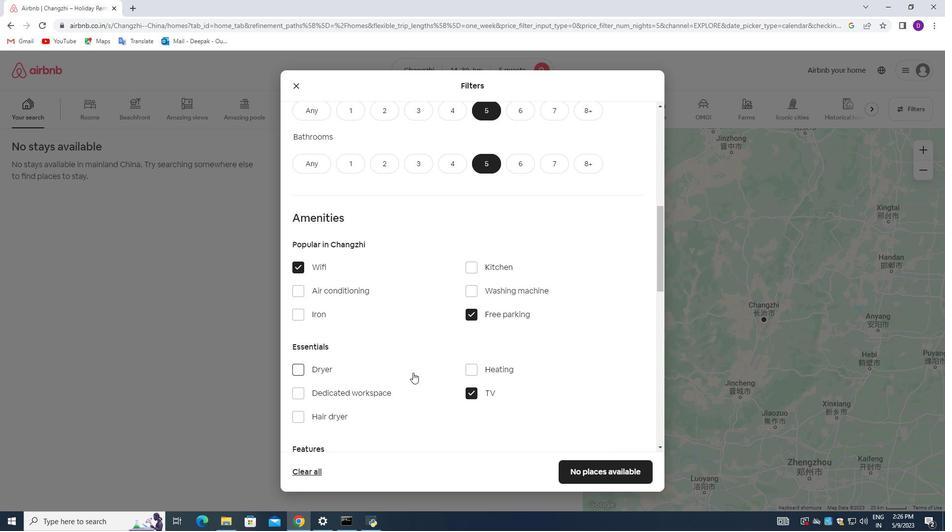 
Action: Mouse scrolled (413, 372) with delta (0, 0)
Screenshot: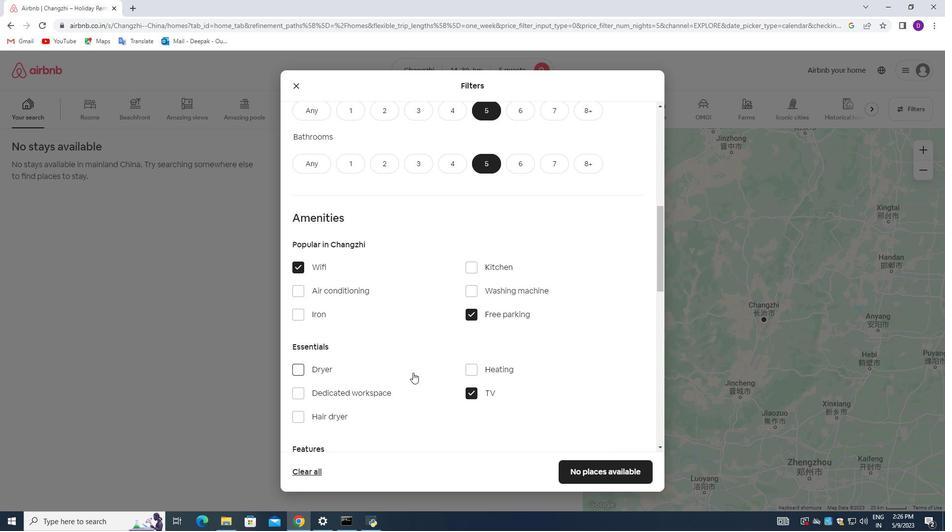 
Action: Mouse moved to (299, 374)
Screenshot: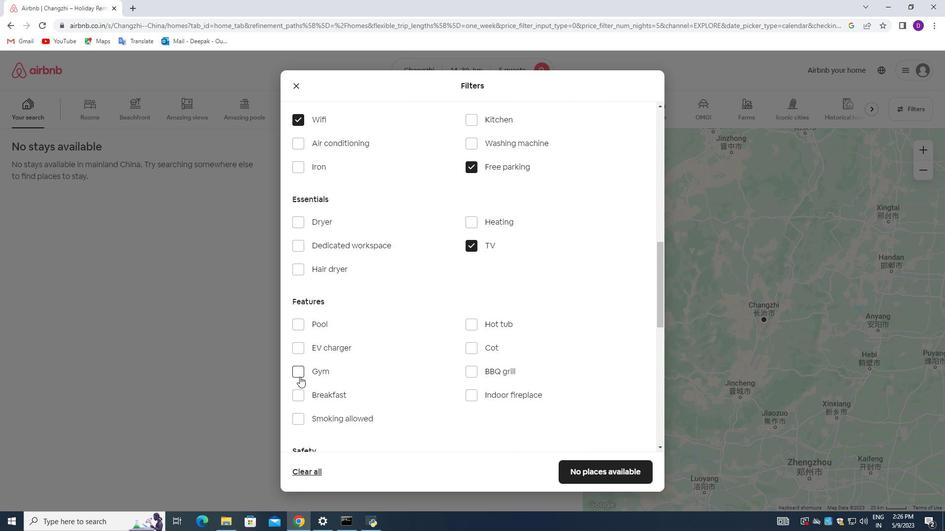 
Action: Mouse pressed left at (299, 374)
Screenshot: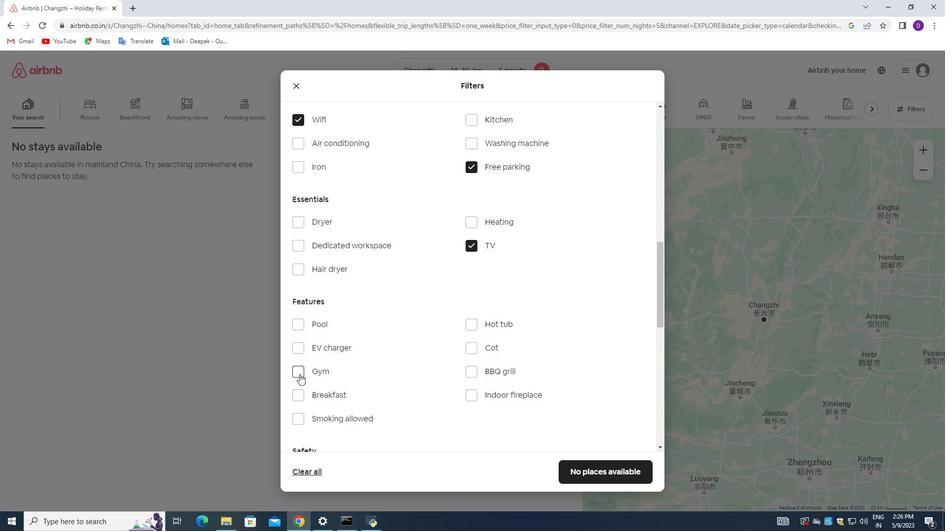 
Action: Mouse moved to (295, 397)
Screenshot: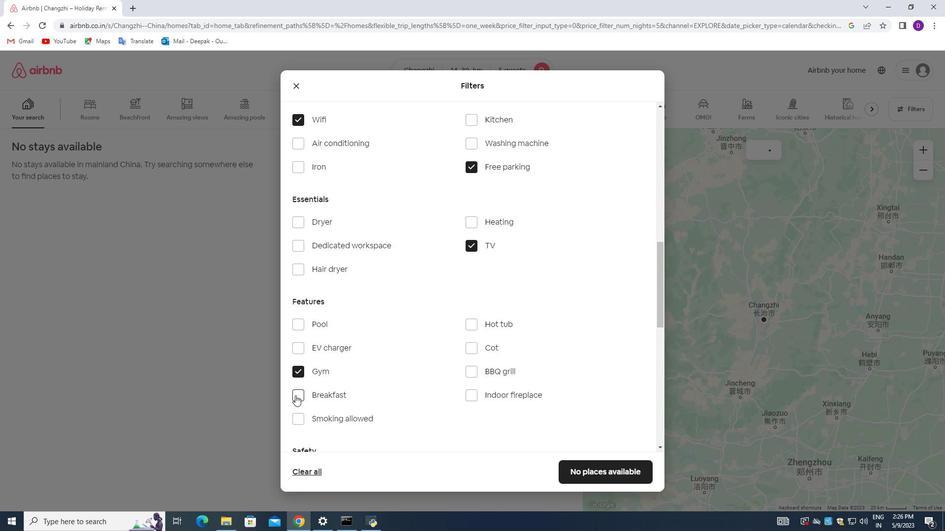 
Action: Mouse pressed left at (295, 397)
Screenshot: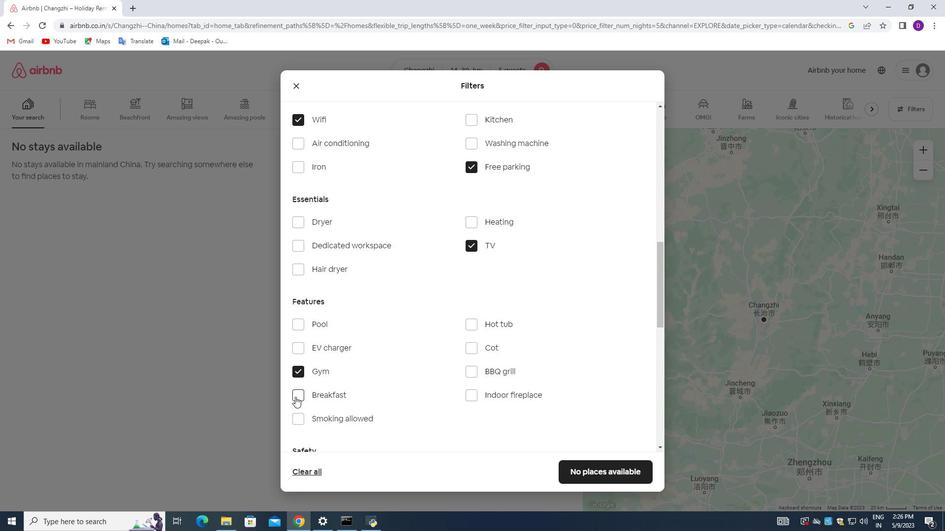 
Action: Mouse moved to (400, 351)
Screenshot: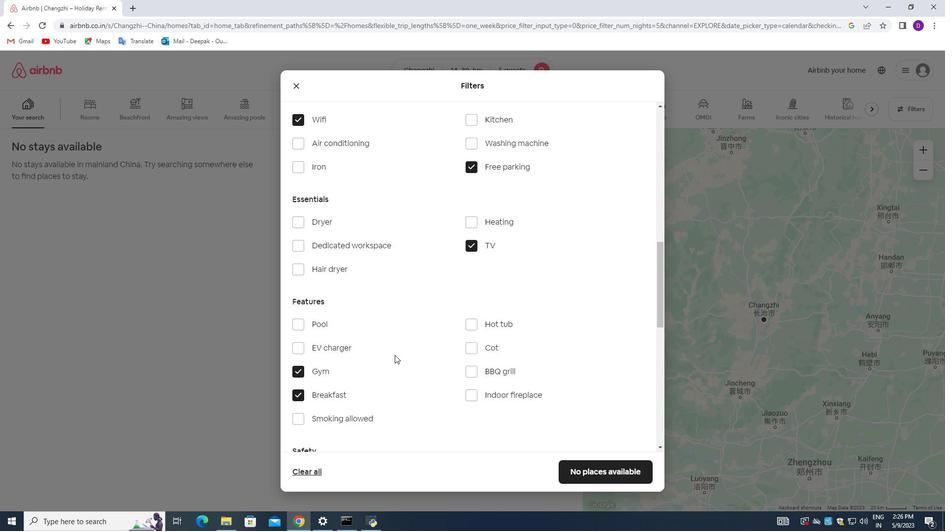 
Action: Mouse scrolled (400, 350) with delta (0, 0)
Screenshot: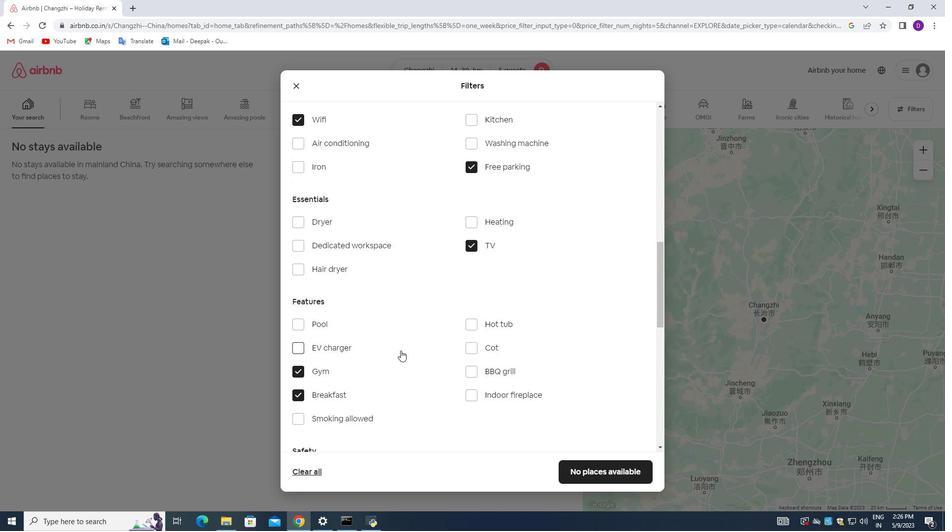 
Action: Mouse scrolled (400, 350) with delta (0, 0)
Screenshot: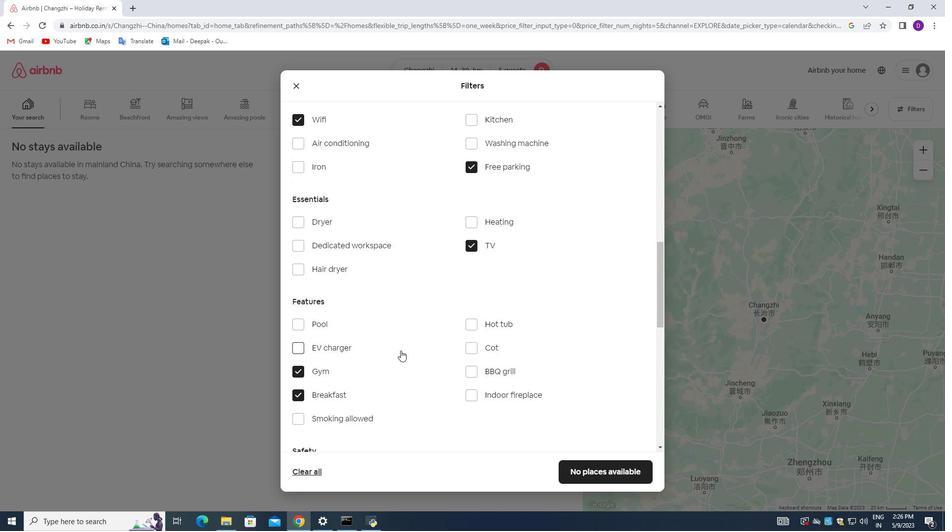 
Action: Mouse scrolled (400, 350) with delta (0, 0)
Screenshot: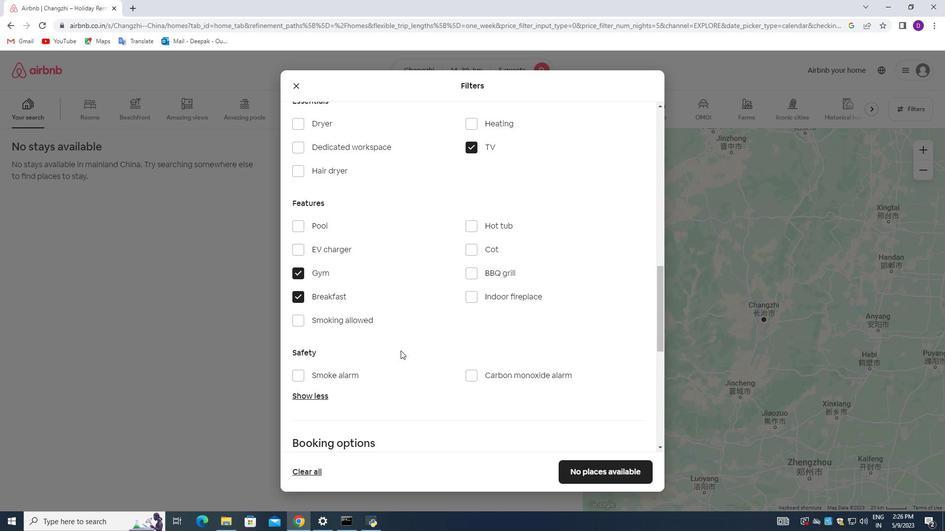 
Action: Mouse moved to (429, 378)
Screenshot: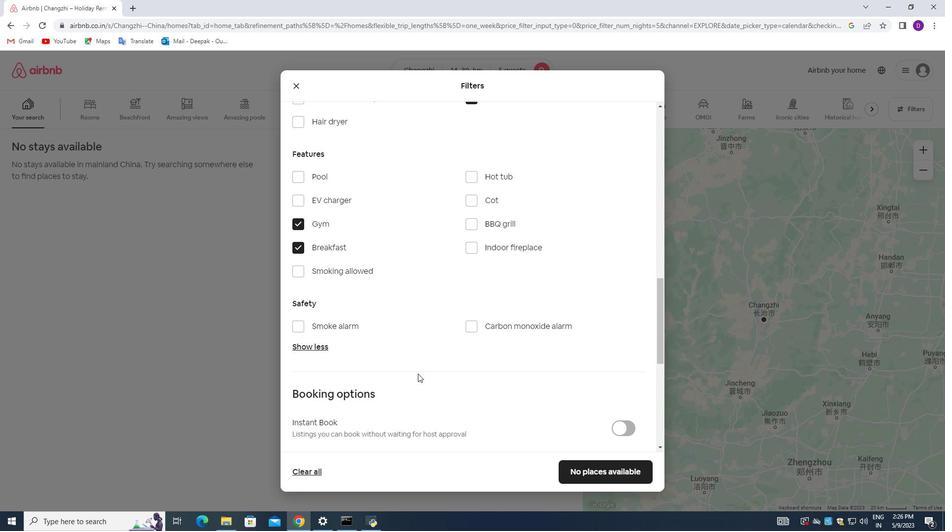 
Action: Mouse scrolled (429, 377) with delta (0, 0)
Screenshot: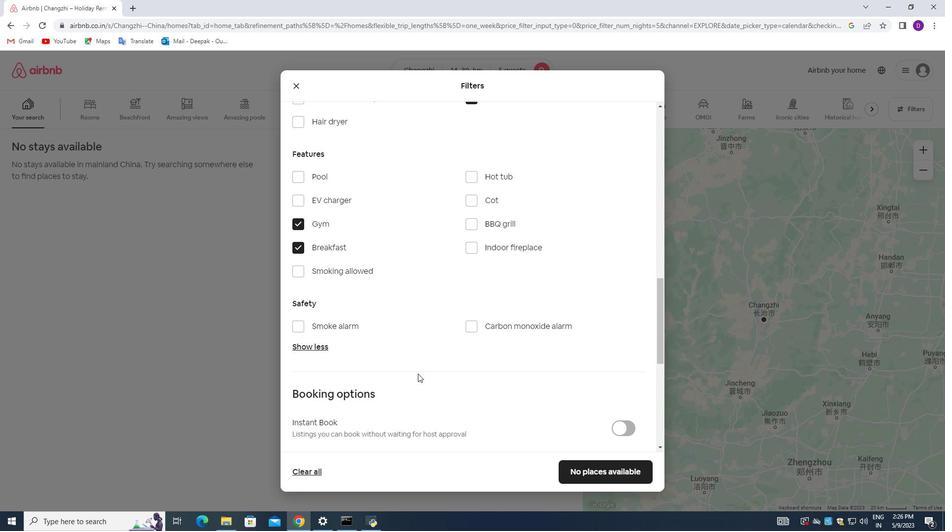 
Action: Mouse moved to (448, 376)
Screenshot: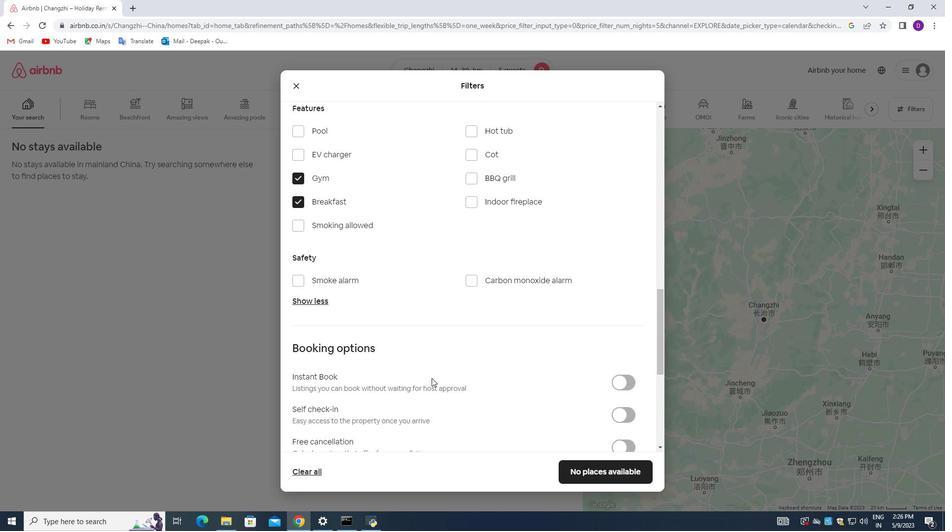 
Action: Mouse scrolled (442, 376) with delta (0, 0)
Screenshot: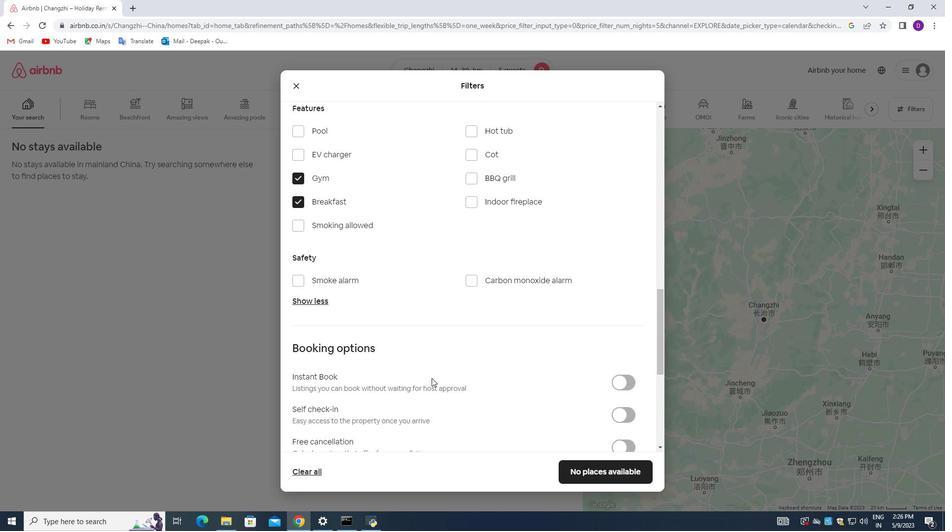 
Action: Mouse moved to (621, 364)
Screenshot: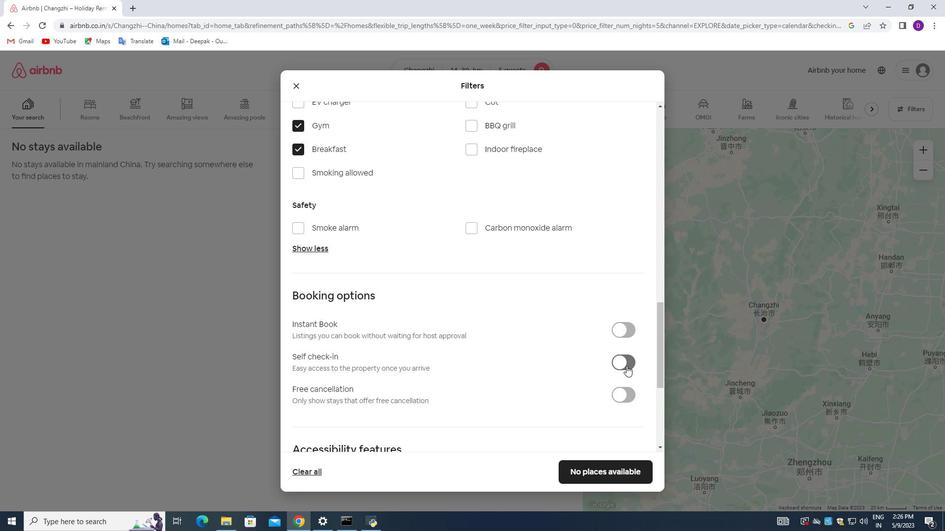 
Action: Mouse pressed left at (621, 364)
Screenshot: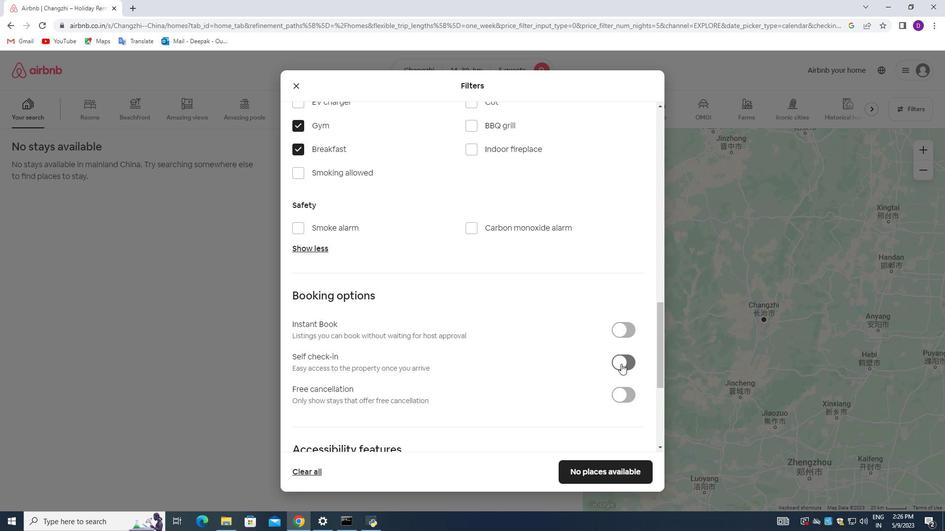 
Action: Mouse moved to (402, 377)
Screenshot: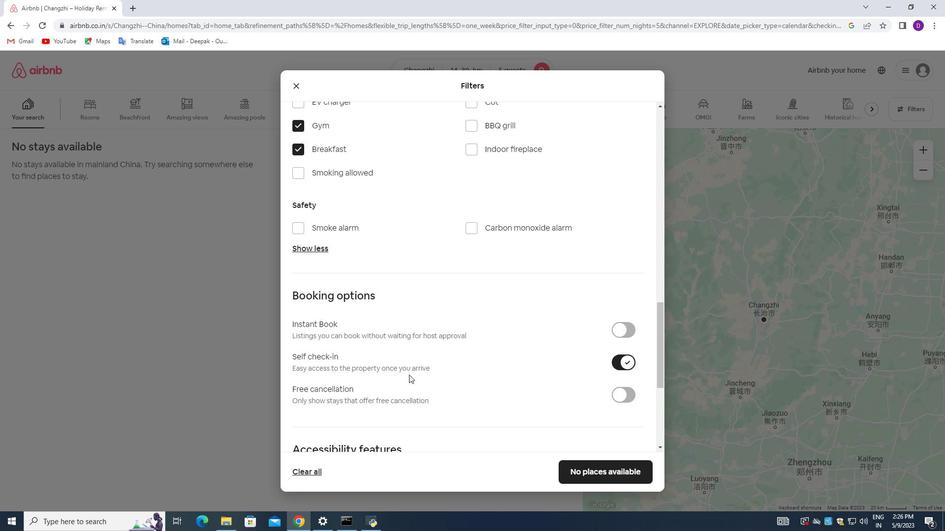 
Action: Mouse scrolled (402, 376) with delta (0, 0)
Screenshot: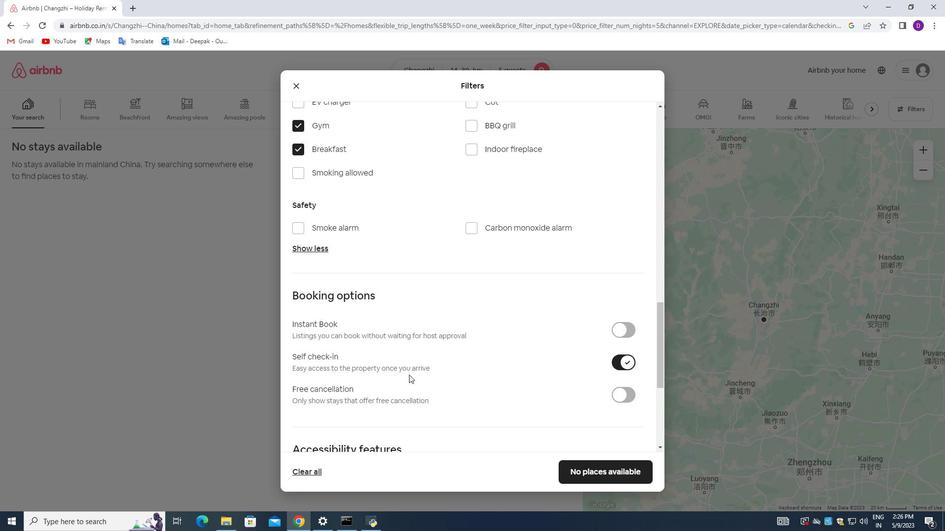 
Action: Mouse moved to (402, 377)
Screenshot: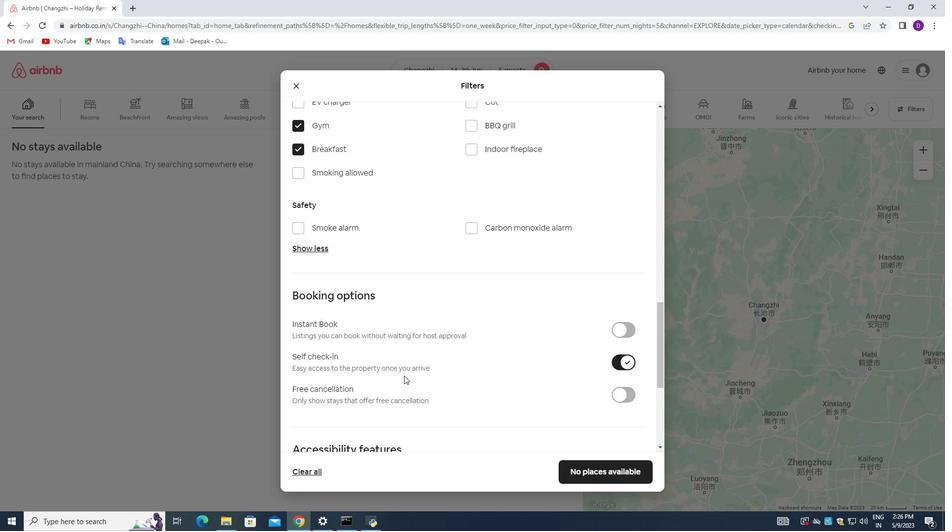
Action: Mouse scrolled (402, 376) with delta (0, 0)
Screenshot: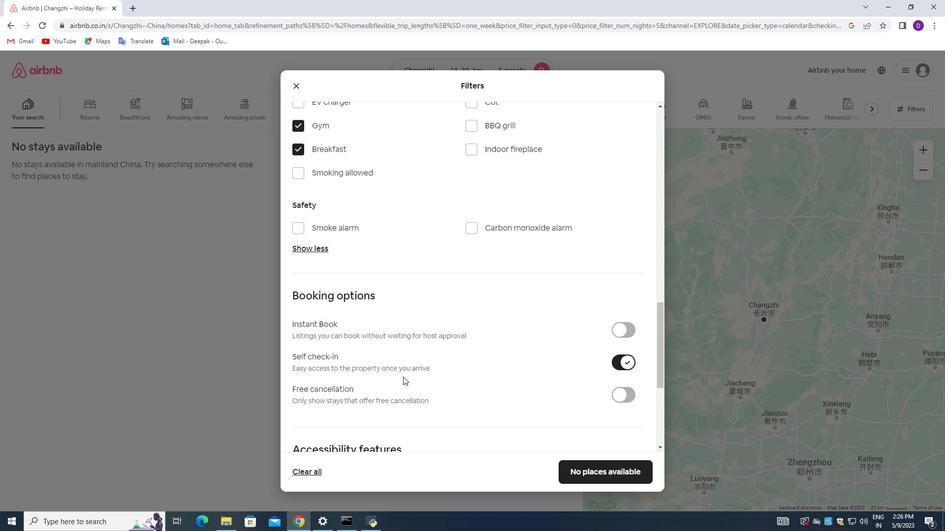 
Action: Mouse scrolled (402, 376) with delta (0, 0)
Screenshot: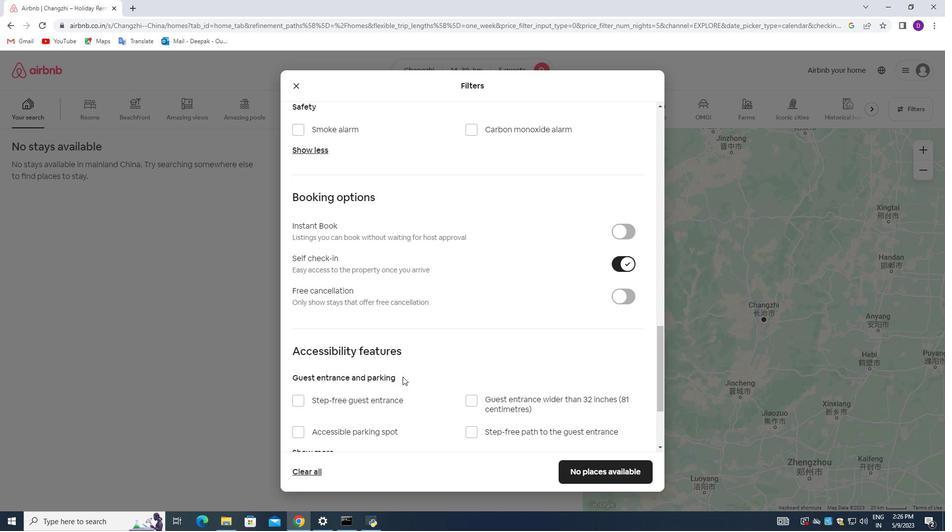 
Action: Mouse scrolled (402, 376) with delta (0, 0)
Screenshot: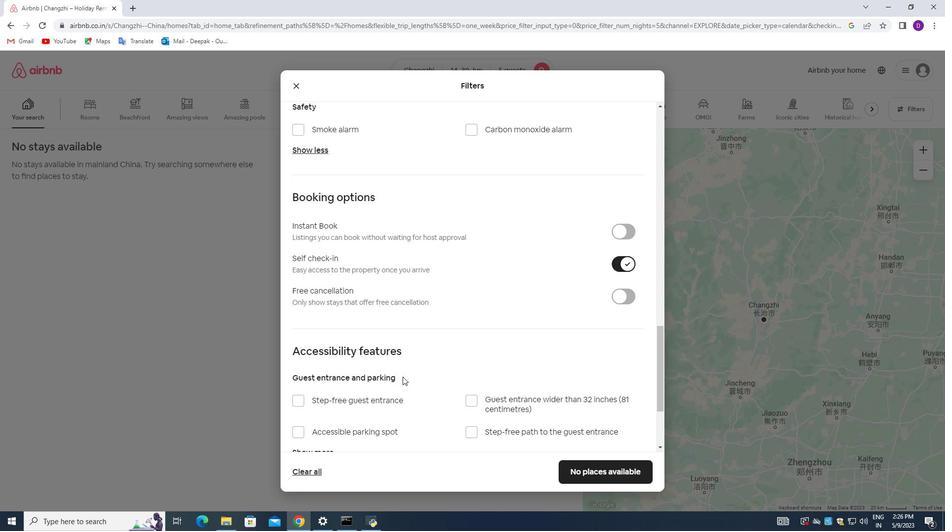 
Action: Mouse scrolled (402, 376) with delta (0, 0)
Screenshot: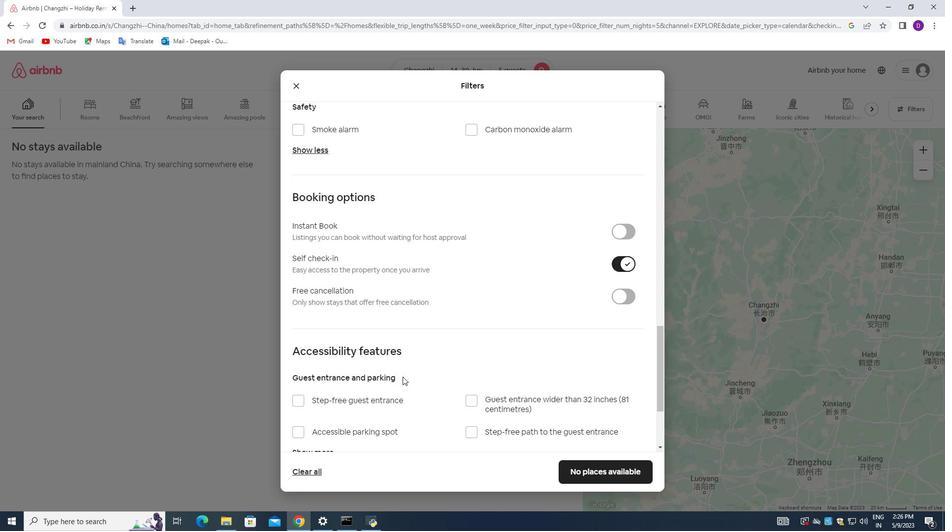 
Action: Mouse scrolled (402, 376) with delta (0, 0)
Screenshot: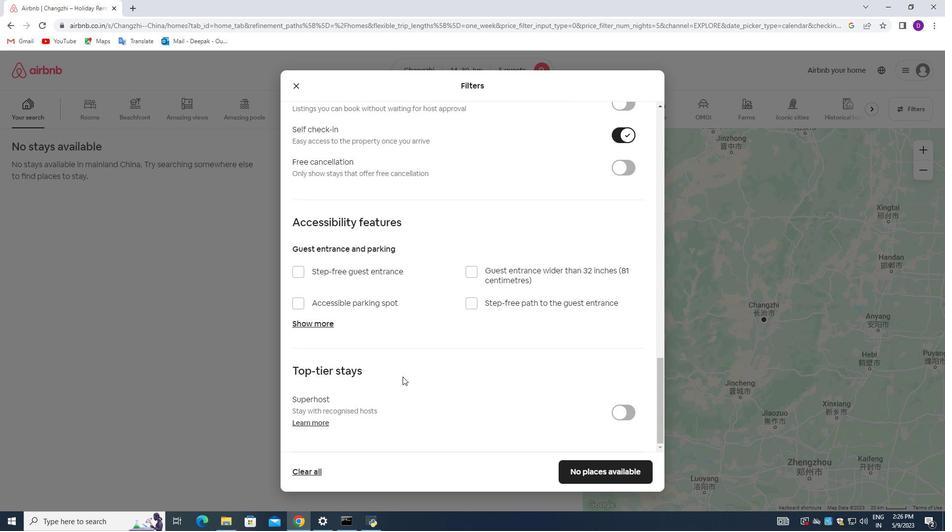 
Action: Mouse scrolled (402, 376) with delta (0, 0)
Screenshot: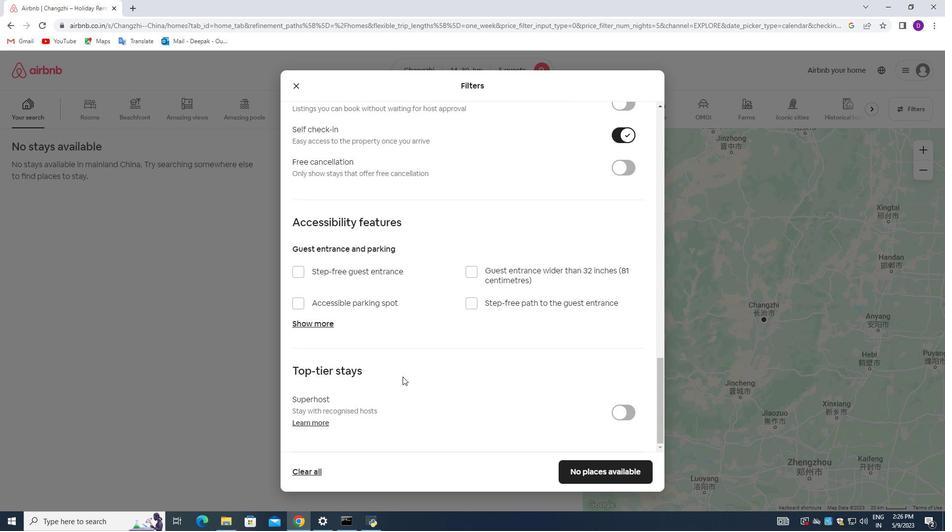 
Action: Mouse scrolled (402, 376) with delta (0, 0)
Screenshot: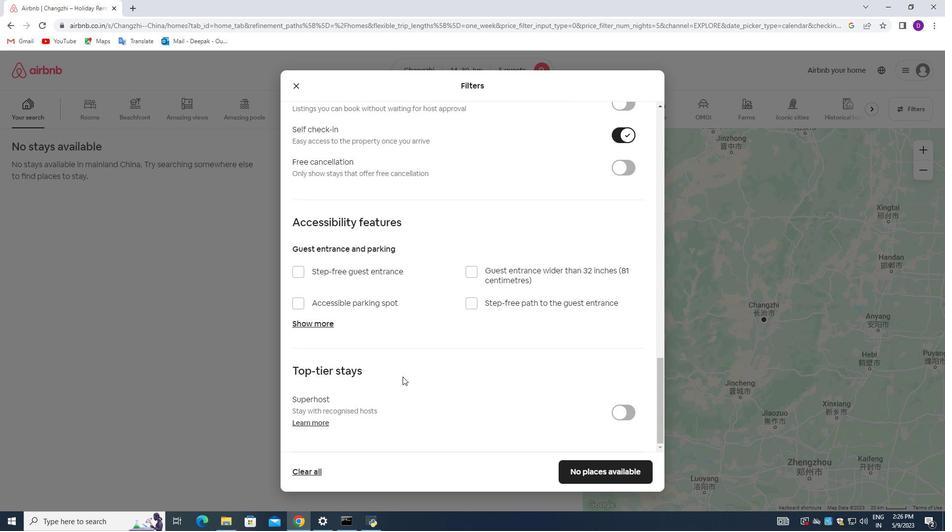 
Action: Mouse moved to (402, 392)
Screenshot: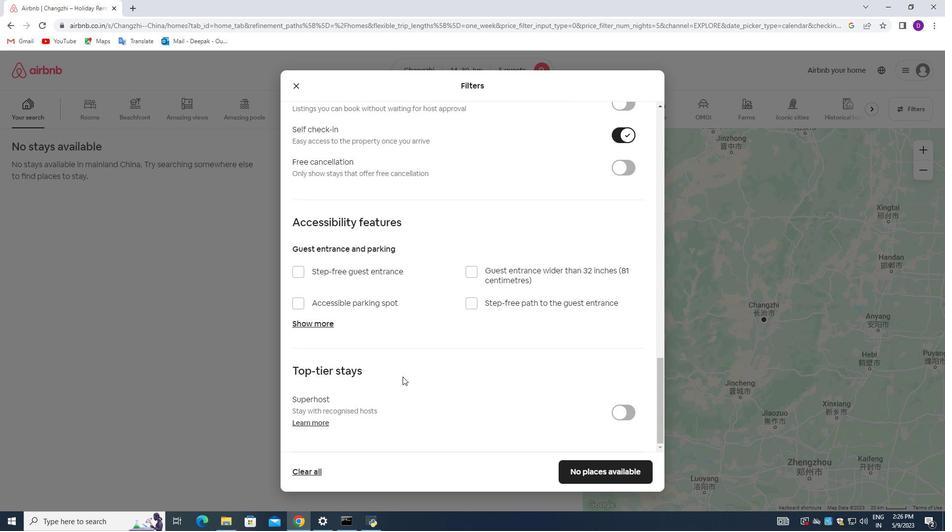 
Action: Mouse scrolled (402, 392) with delta (0, 0)
Screenshot: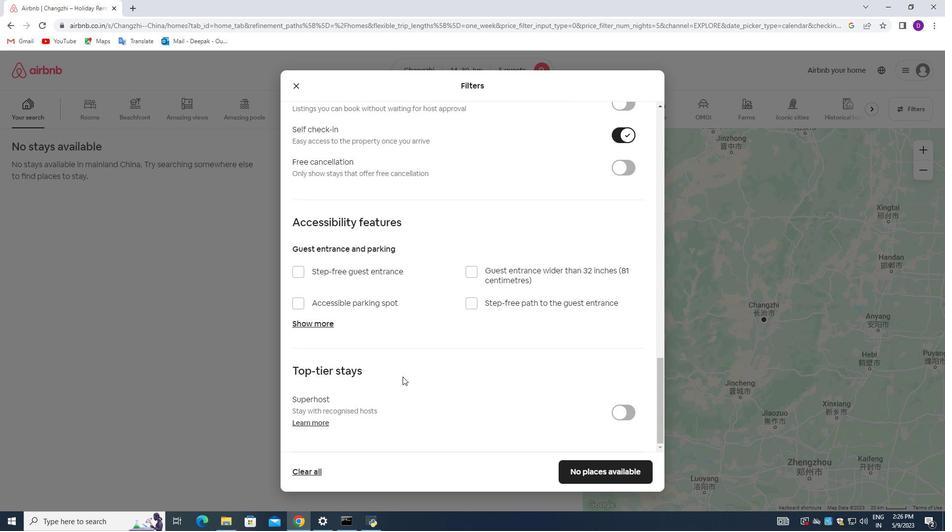 
Action: Mouse moved to (402, 395)
Screenshot: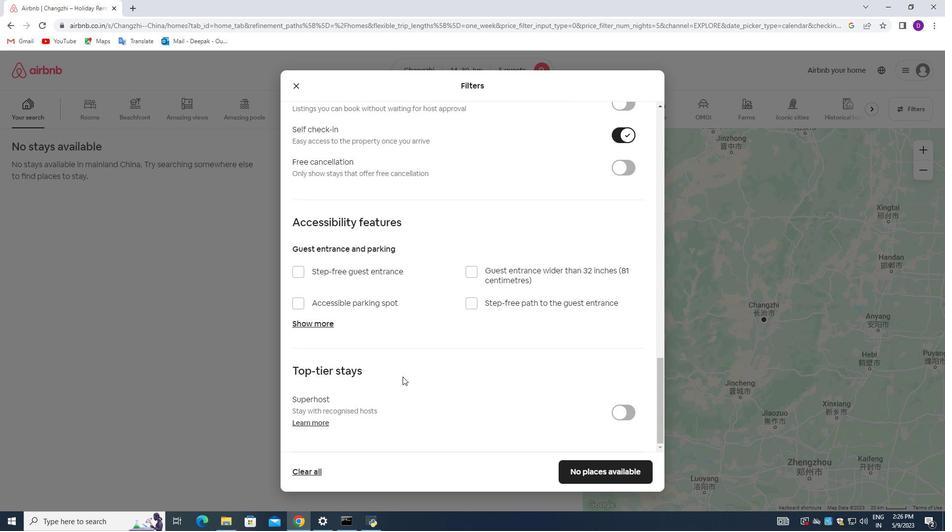 
Action: Mouse scrolled (402, 395) with delta (0, 0)
Screenshot: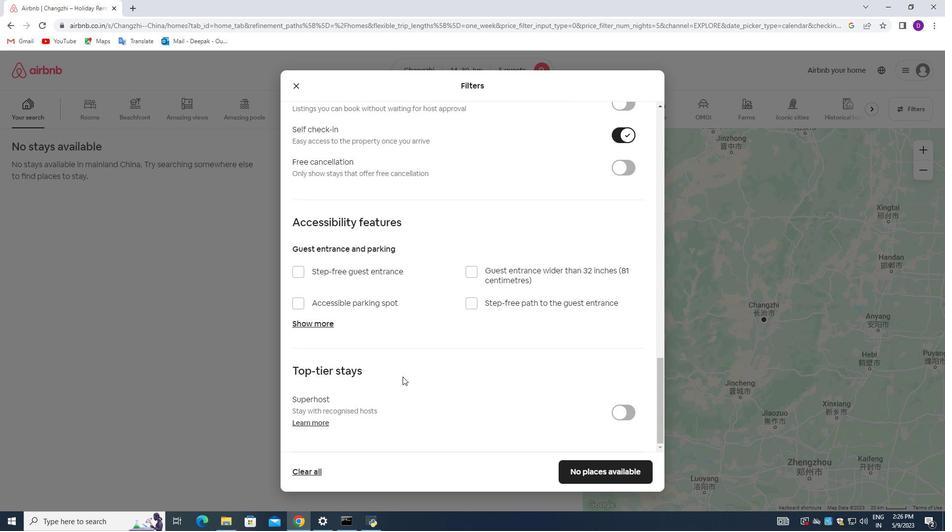 
Action: Mouse moved to (400, 396)
Screenshot: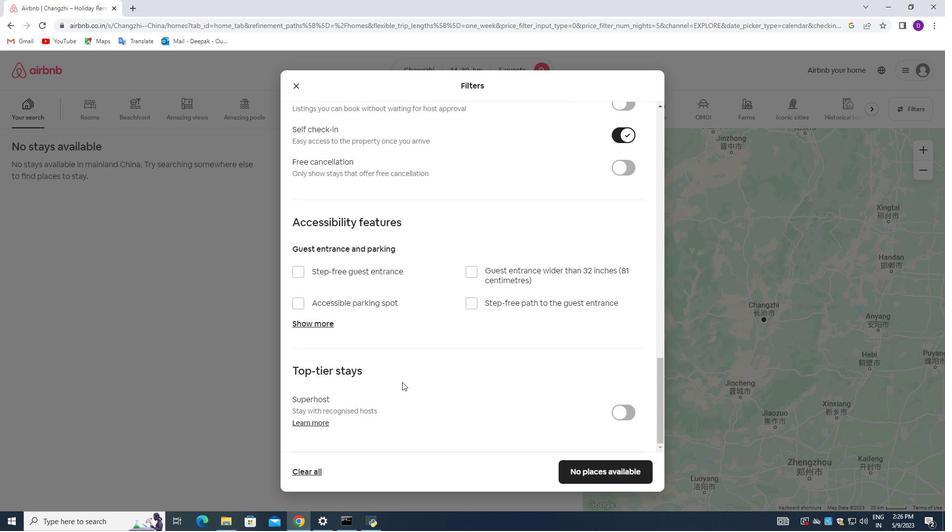 
Action: Mouse scrolled (400, 395) with delta (0, 0)
Screenshot: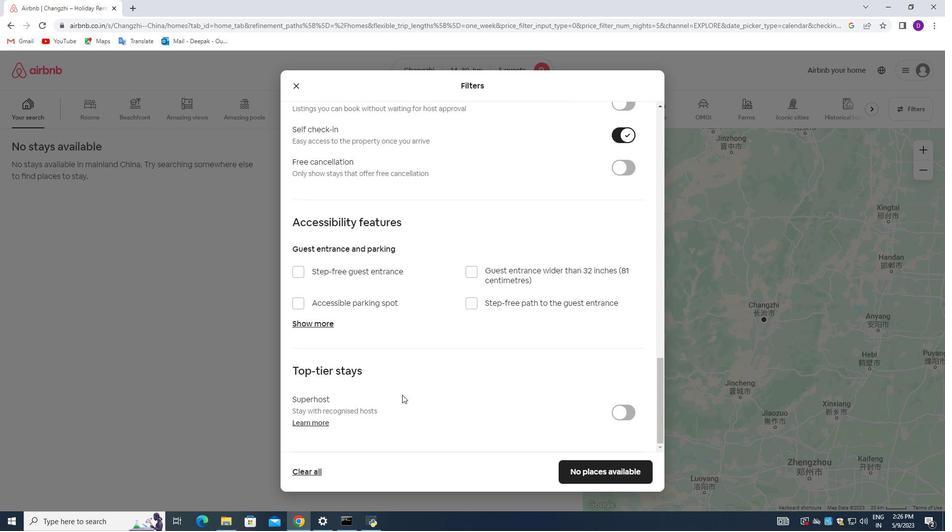 
Action: Mouse moved to (584, 470)
Screenshot: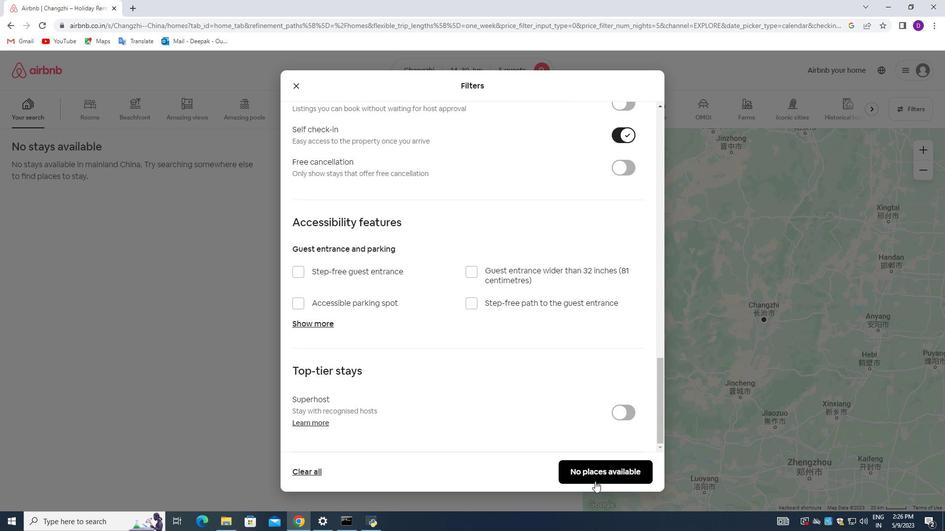 
Action: Mouse pressed left at (584, 470)
Screenshot: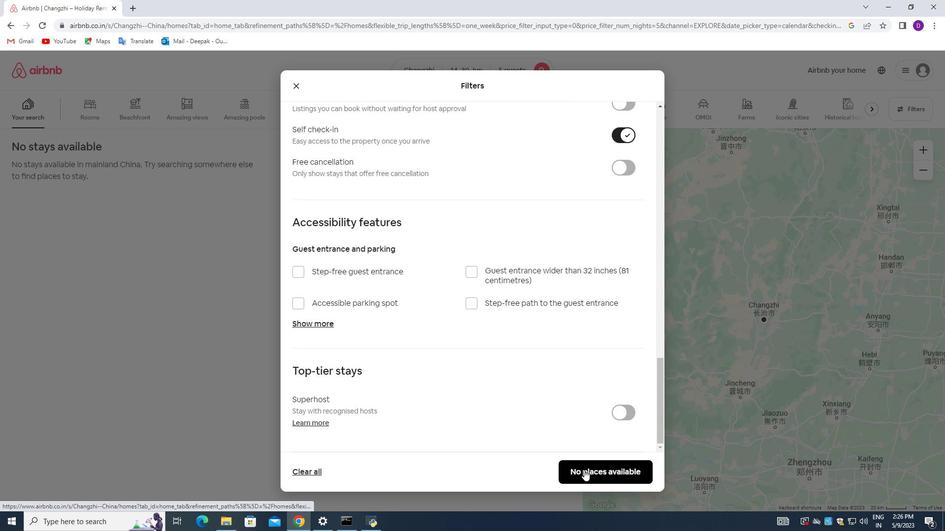 
Action: Mouse moved to (525, 385)
Screenshot: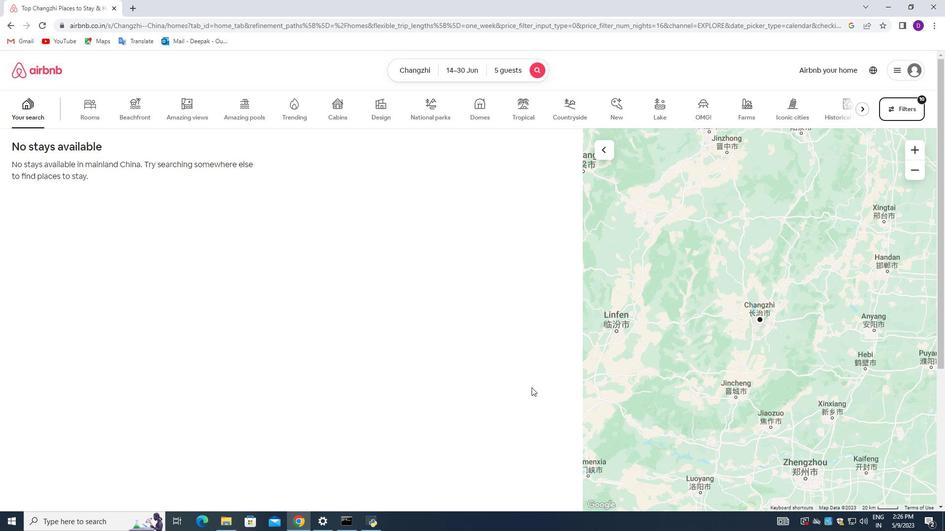 
